 Task: Add Sprouts Old Fashioned Rolled Oats to the cart.
Action: Mouse pressed left at (23, 83)
Screenshot: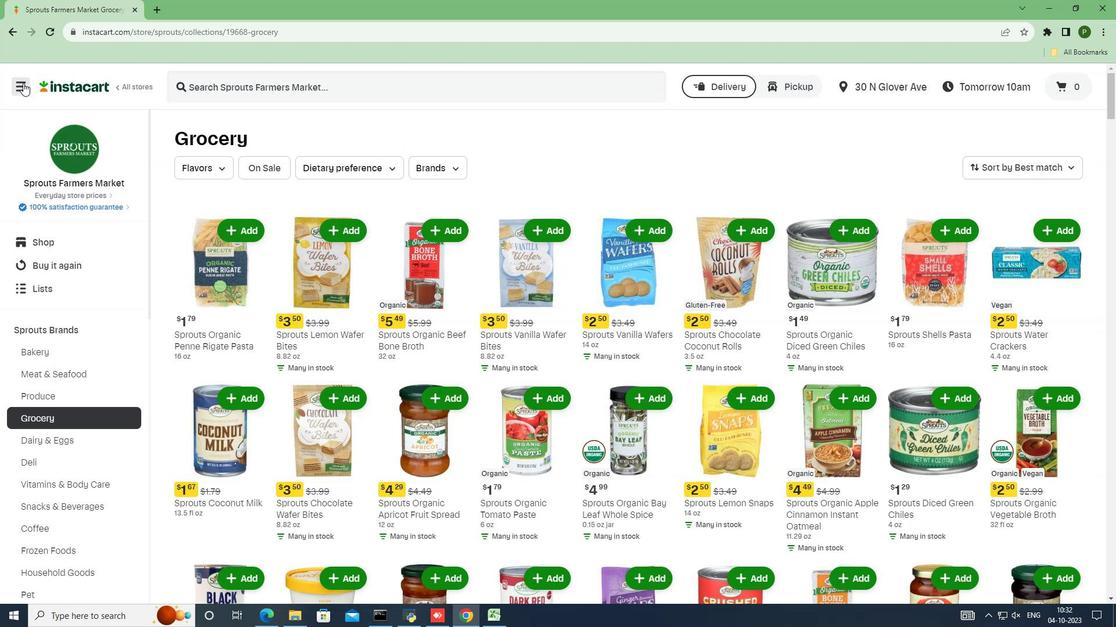 
Action: Mouse moved to (36, 319)
Screenshot: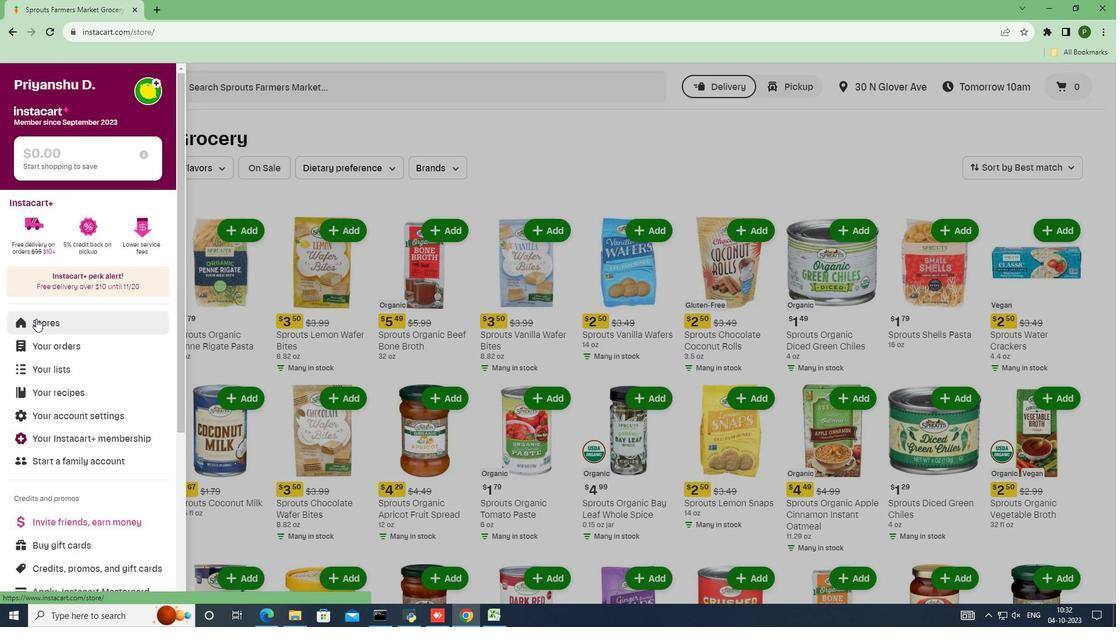 
Action: Mouse pressed left at (36, 319)
Screenshot: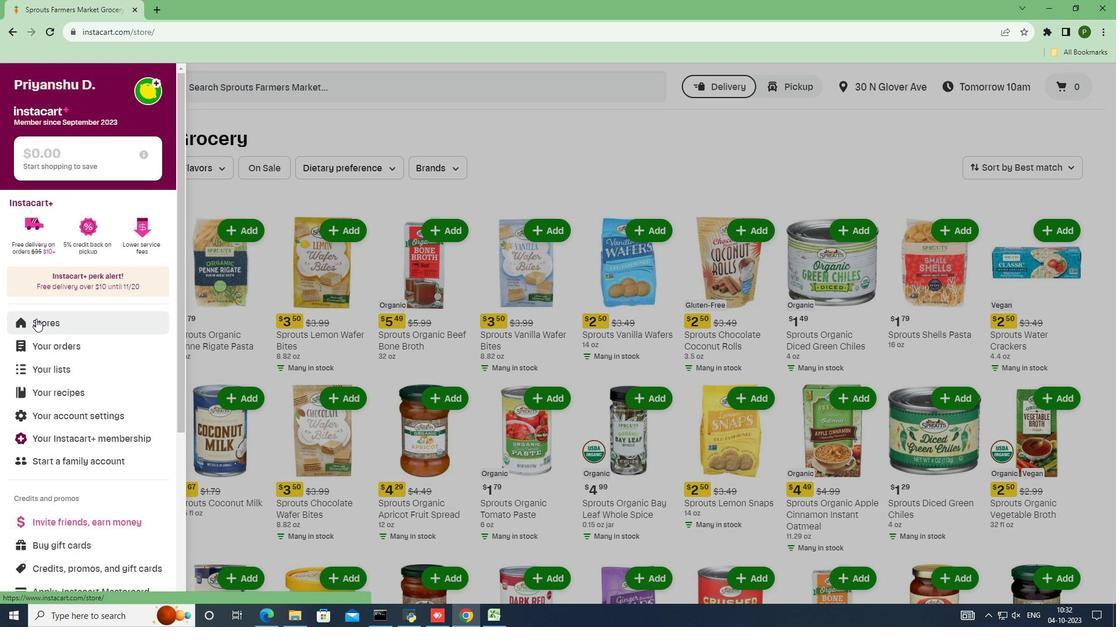 
Action: Mouse moved to (267, 134)
Screenshot: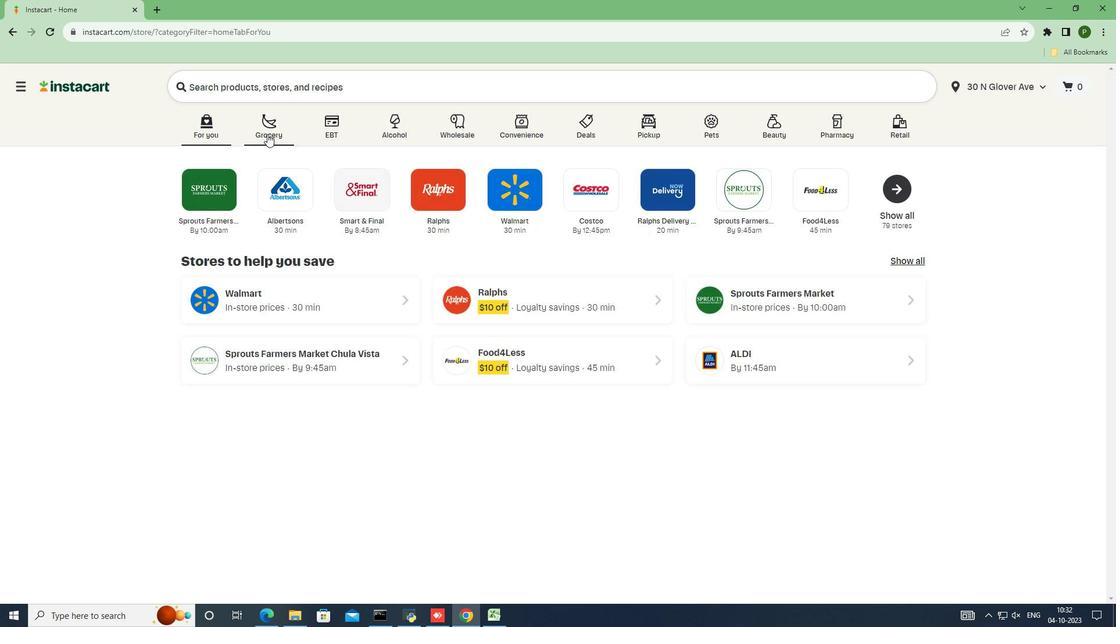
Action: Mouse pressed left at (267, 134)
Screenshot: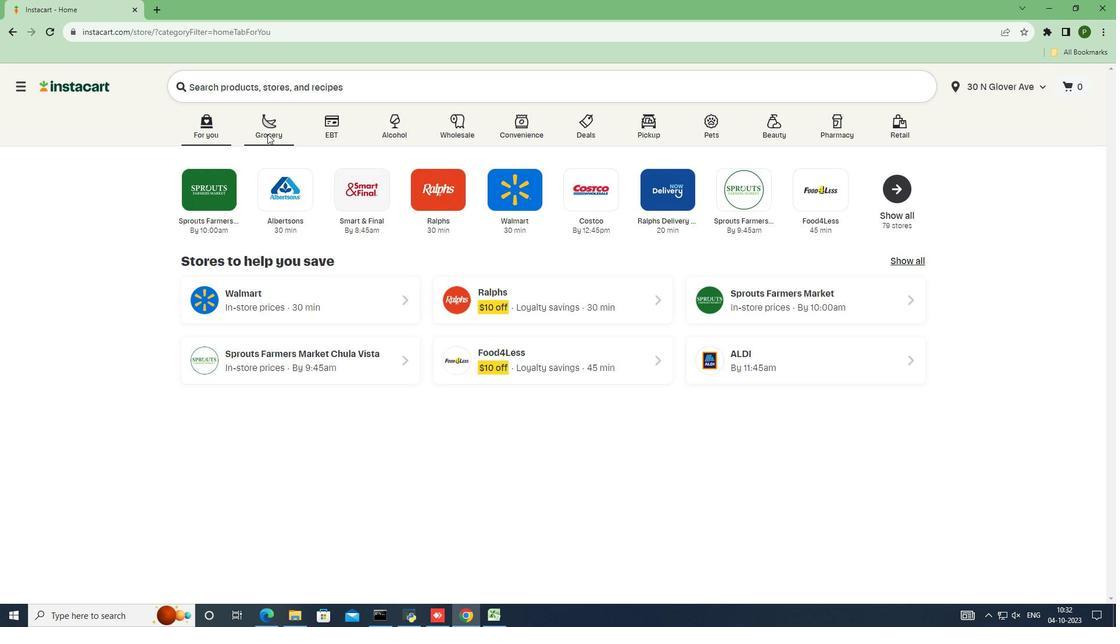 
Action: Mouse moved to (726, 259)
Screenshot: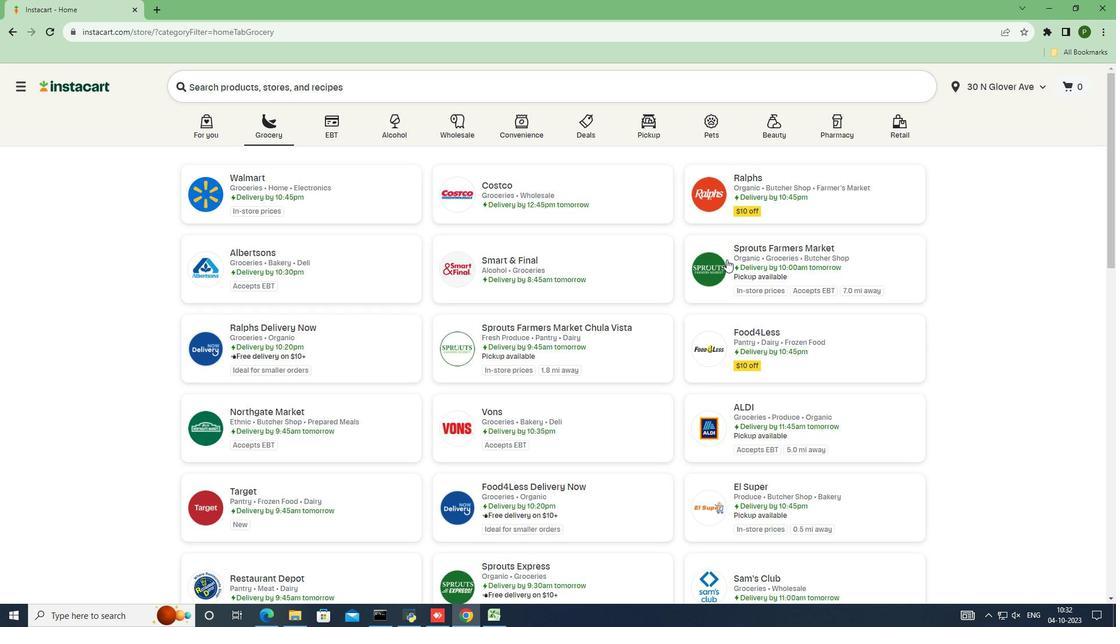 
Action: Mouse pressed left at (726, 259)
Screenshot: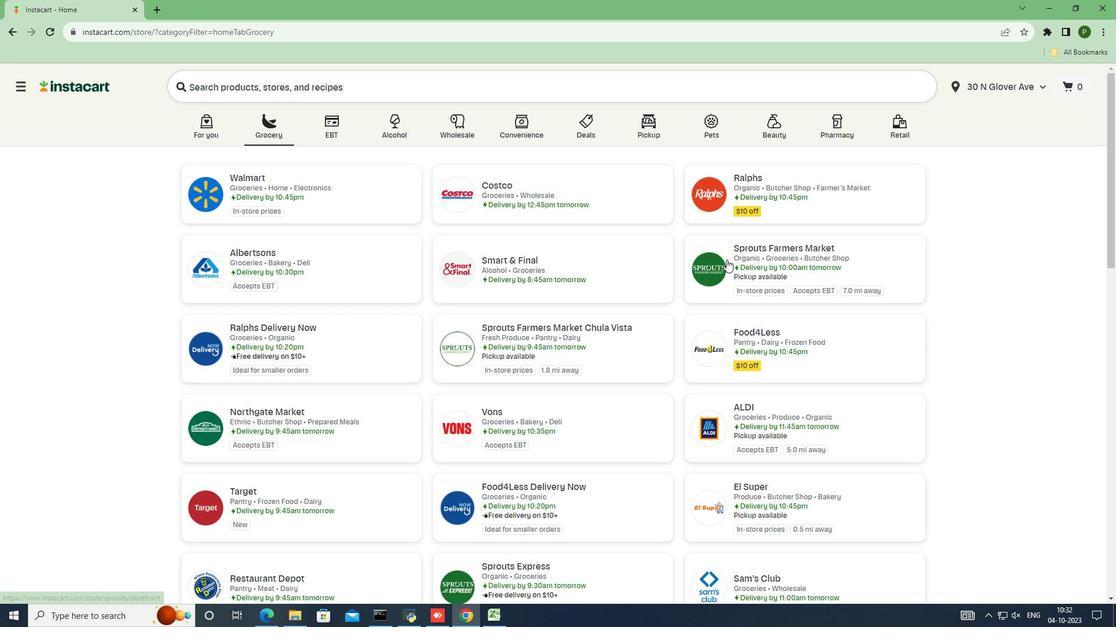 
Action: Mouse moved to (62, 329)
Screenshot: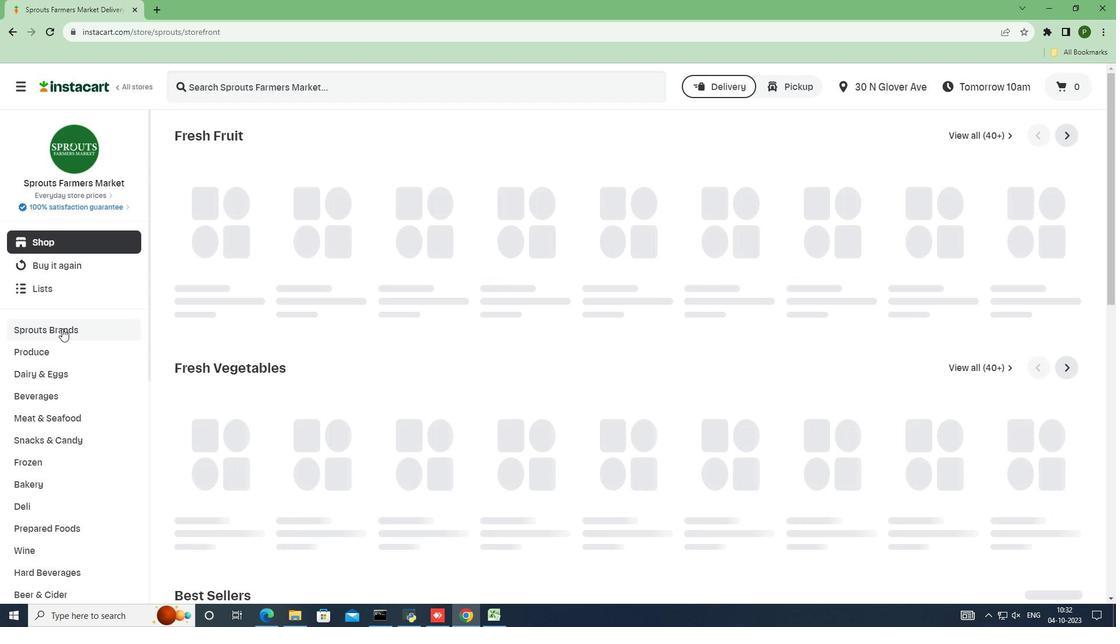 
Action: Mouse pressed left at (62, 329)
Screenshot: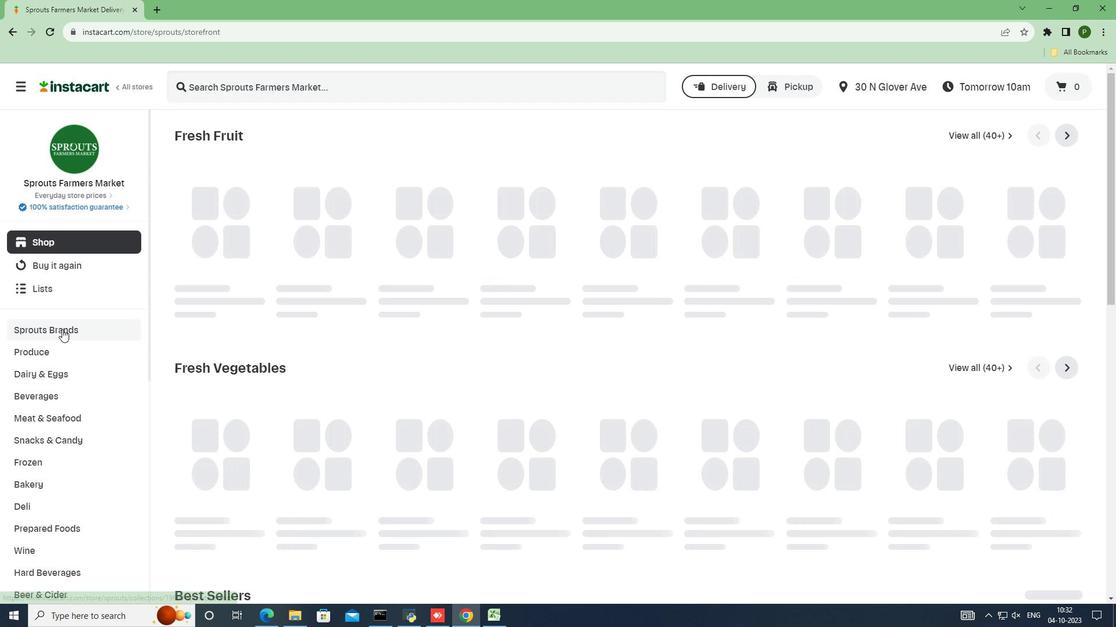 
Action: Mouse moved to (46, 416)
Screenshot: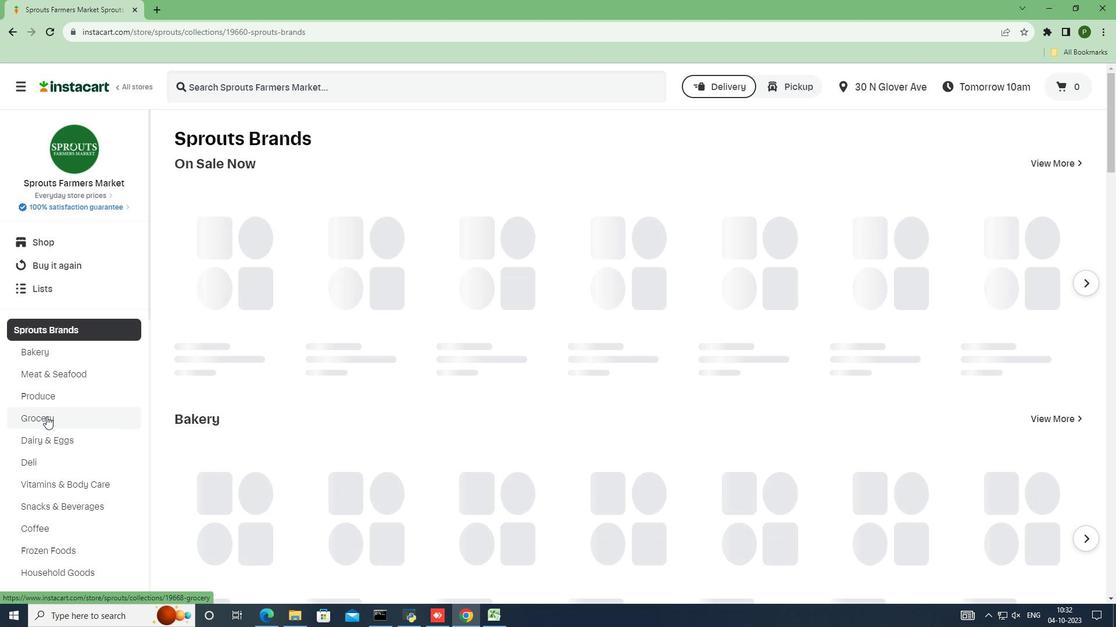 
Action: Mouse pressed left at (46, 416)
Screenshot: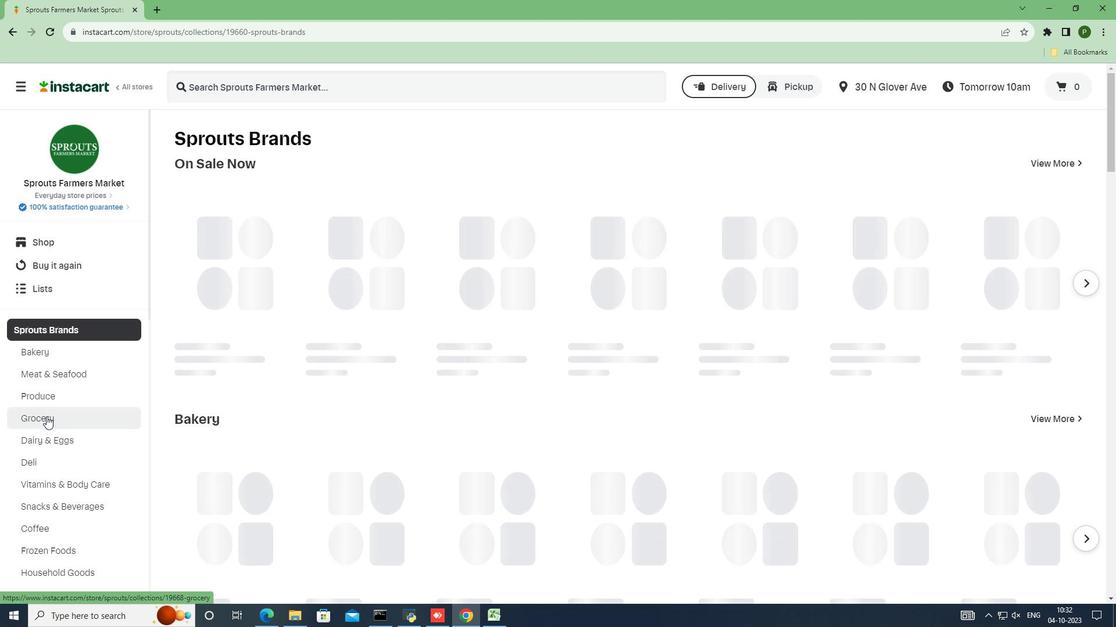 
Action: Mouse moved to (206, 260)
Screenshot: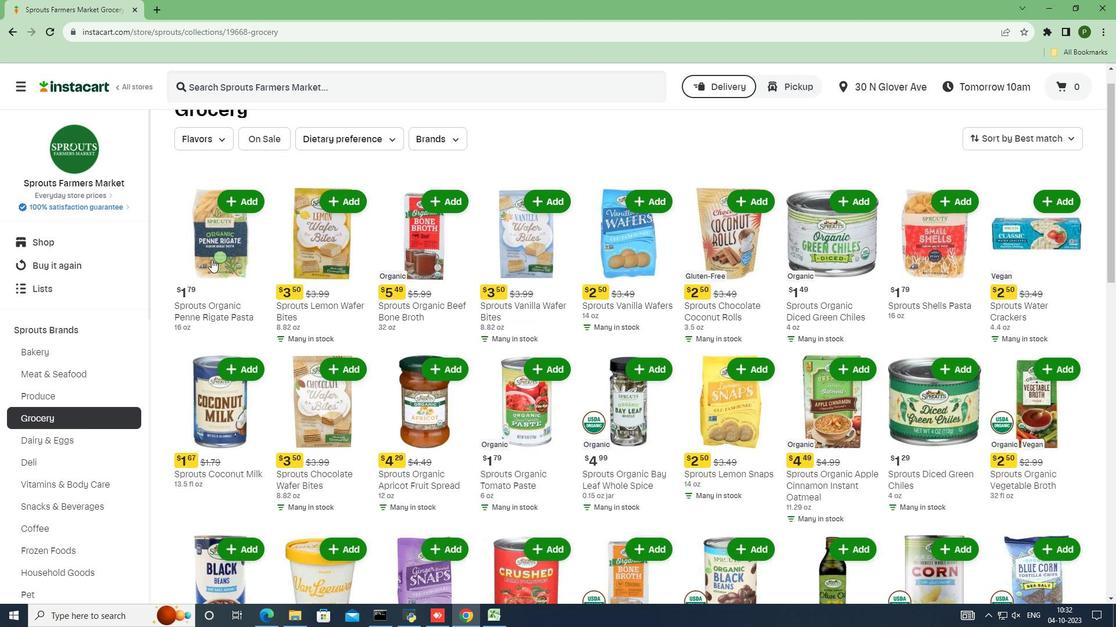 
Action: Mouse scrolled (206, 259) with delta (0, 0)
Screenshot: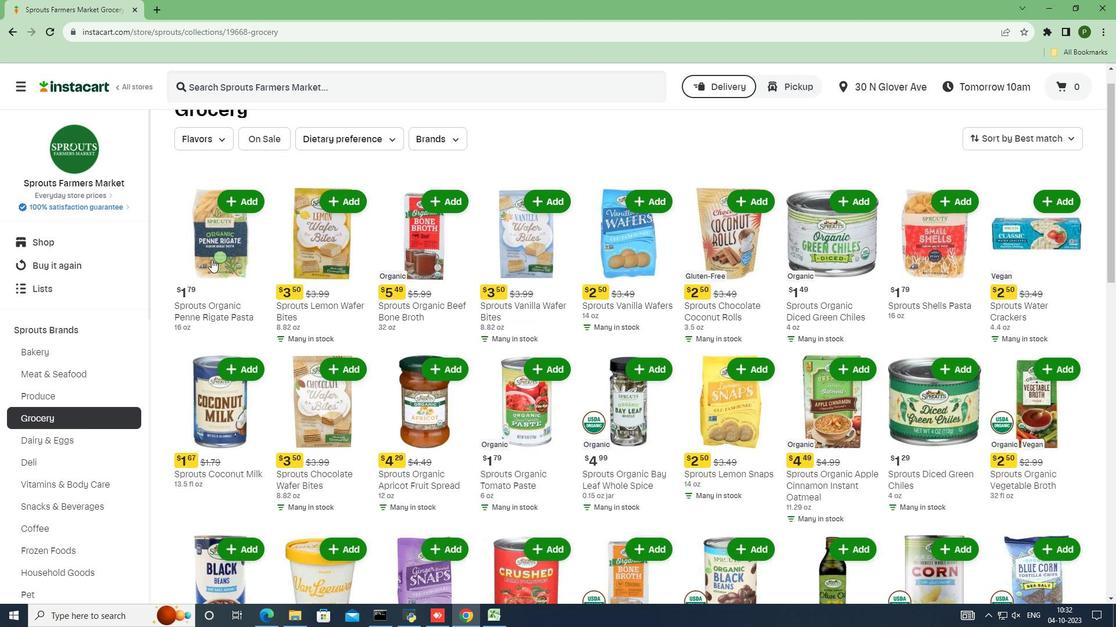 
Action: Mouse moved to (213, 259)
Screenshot: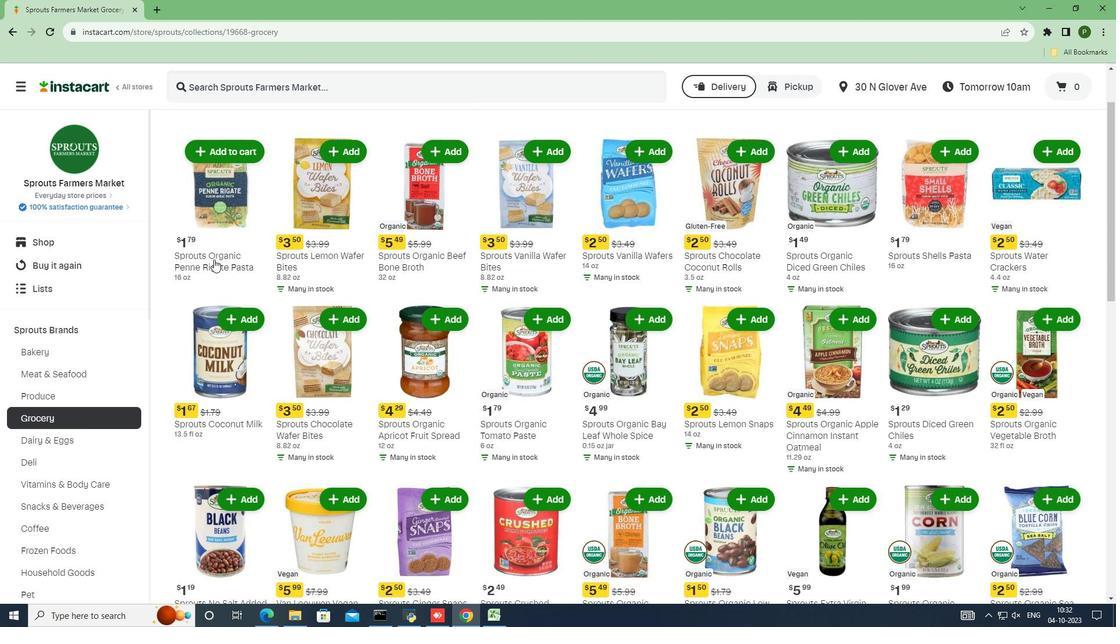 
Action: Mouse scrolled (213, 259) with delta (0, 0)
Screenshot: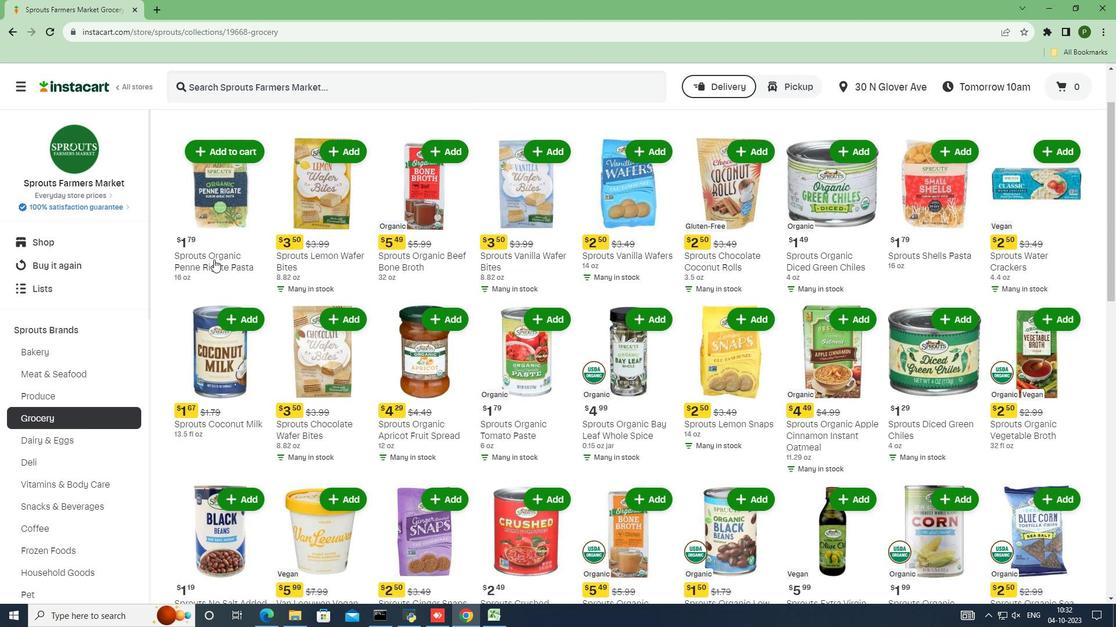 
Action: Mouse moved to (220, 260)
Screenshot: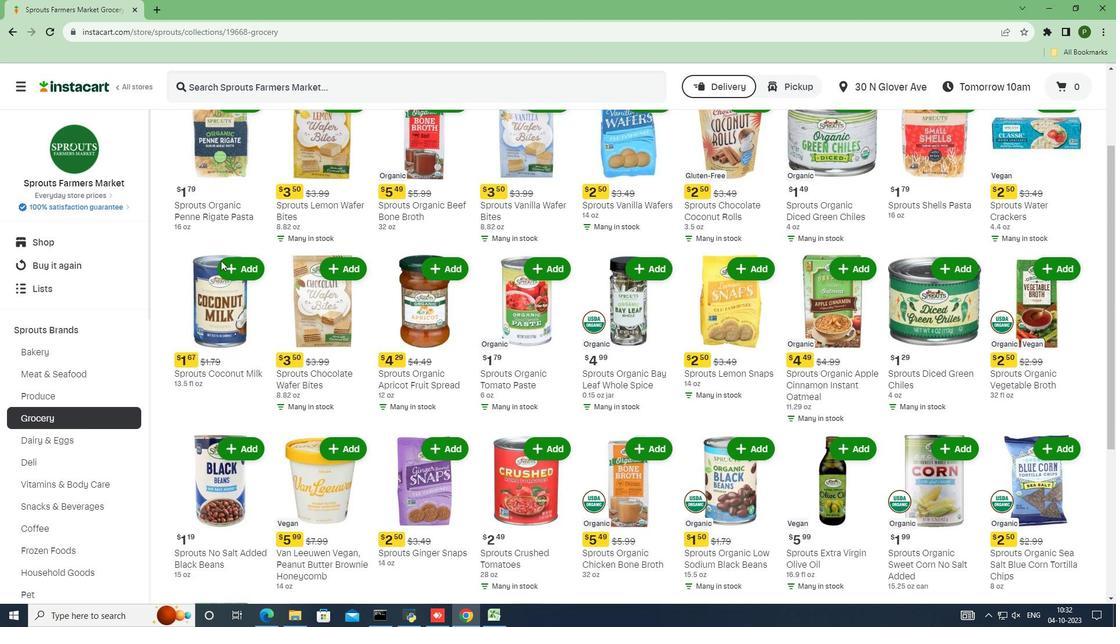 
Action: Mouse scrolled (220, 259) with delta (0, 0)
Screenshot: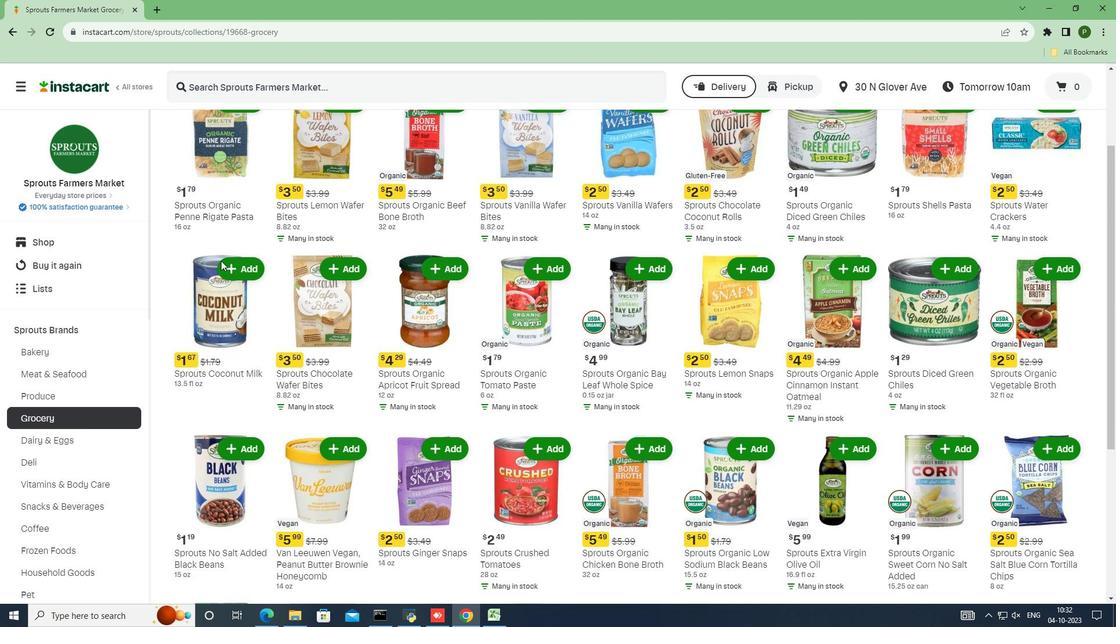 
Action: Mouse moved to (220, 261)
Screenshot: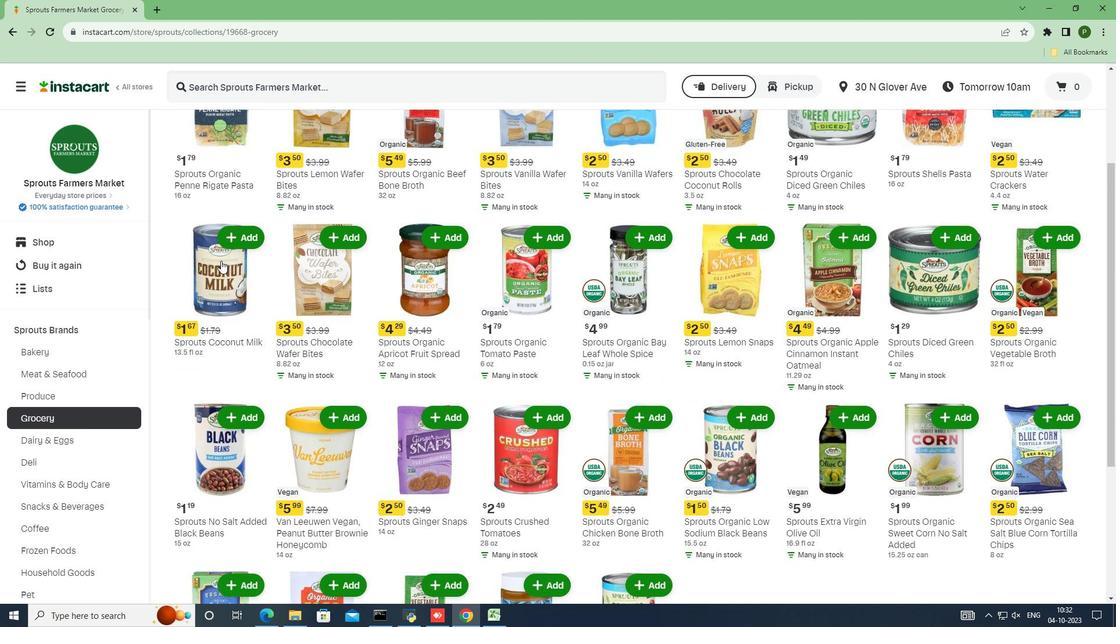 
Action: Mouse scrolled (220, 260) with delta (0, 0)
Screenshot: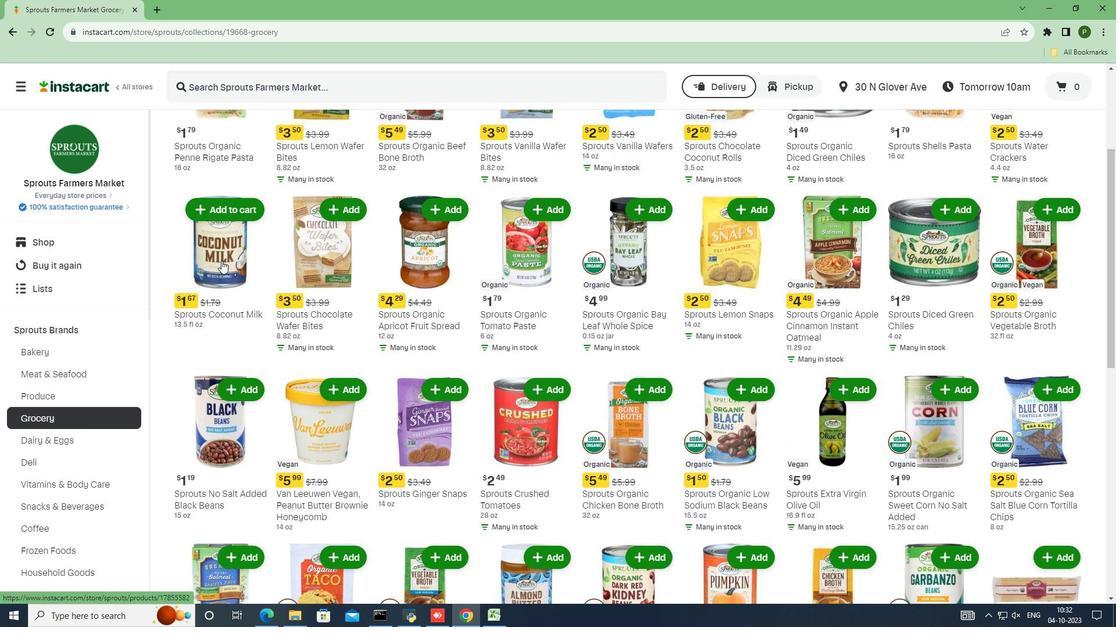 
Action: Mouse moved to (238, 255)
Screenshot: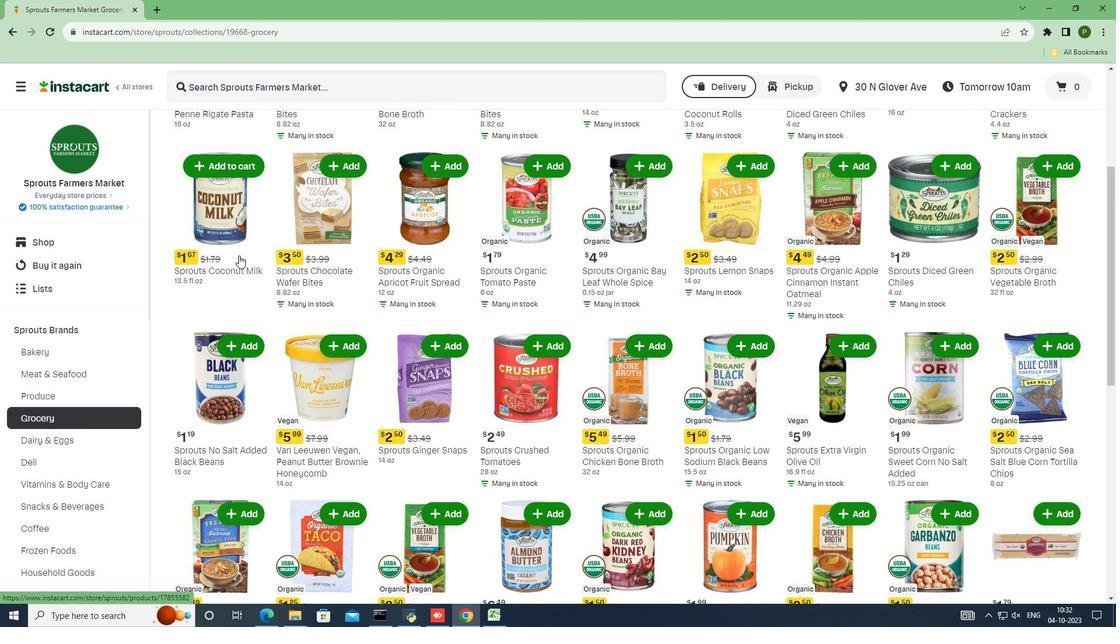 
Action: Mouse scrolled (238, 255) with delta (0, 0)
Screenshot: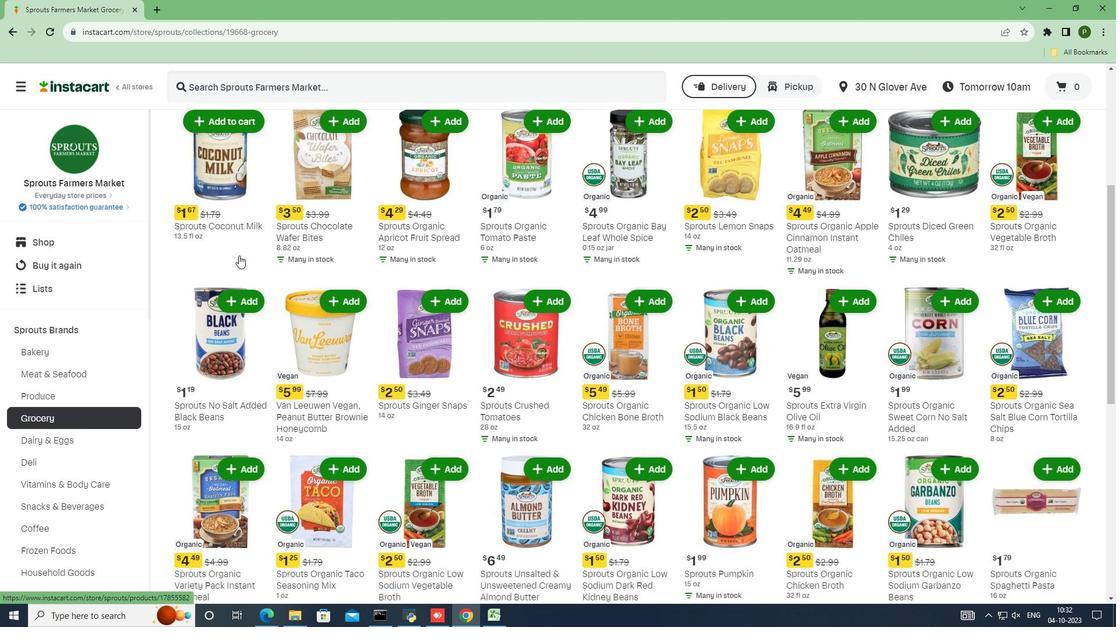 
Action: Mouse scrolled (238, 255) with delta (0, 0)
Screenshot: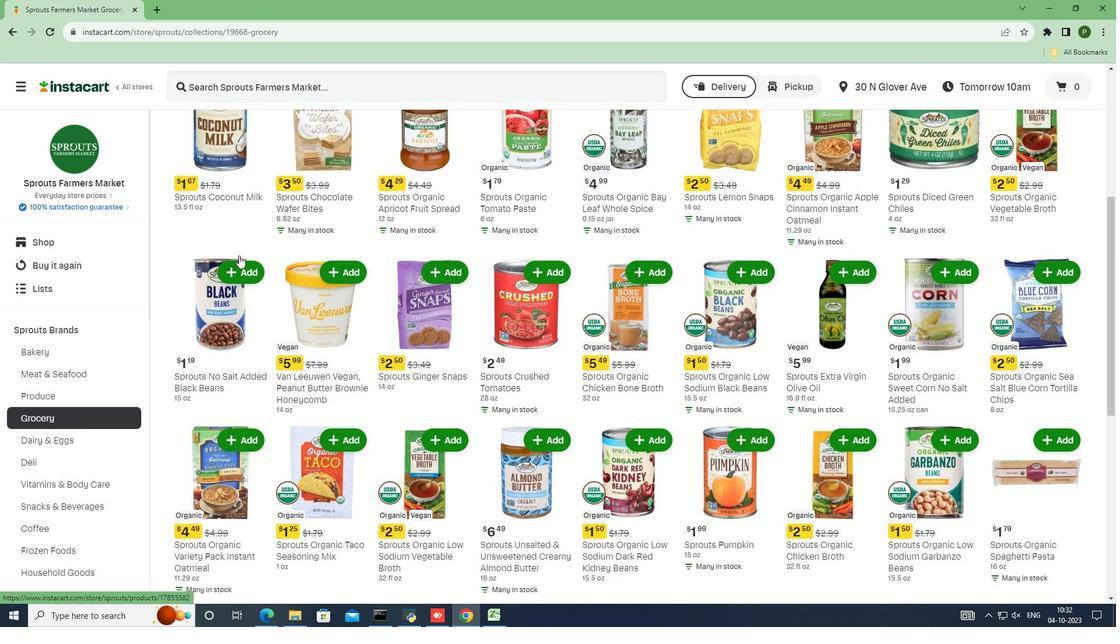 
Action: Mouse scrolled (238, 255) with delta (0, 0)
Screenshot: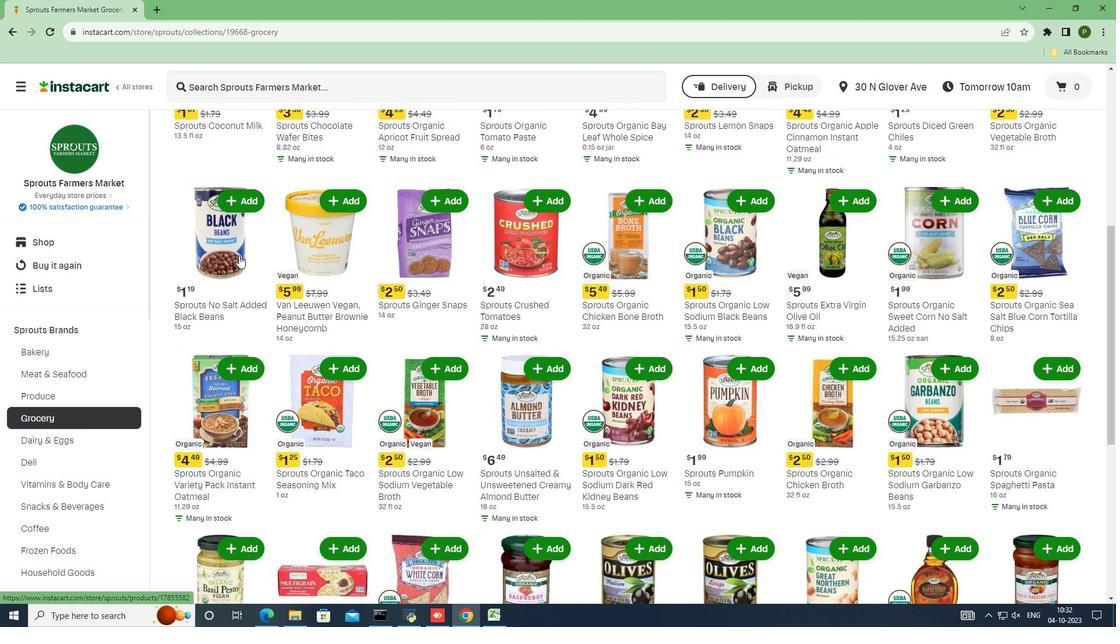 
Action: Mouse scrolled (238, 255) with delta (0, 0)
Screenshot: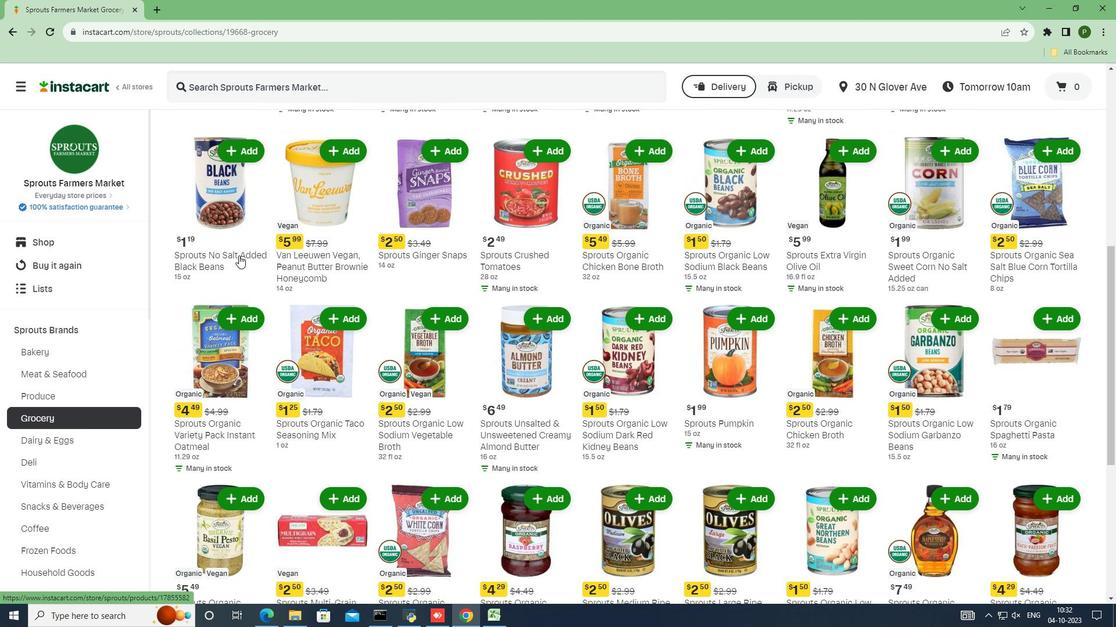 
Action: Mouse scrolled (238, 255) with delta (0, 0)
Screenshot: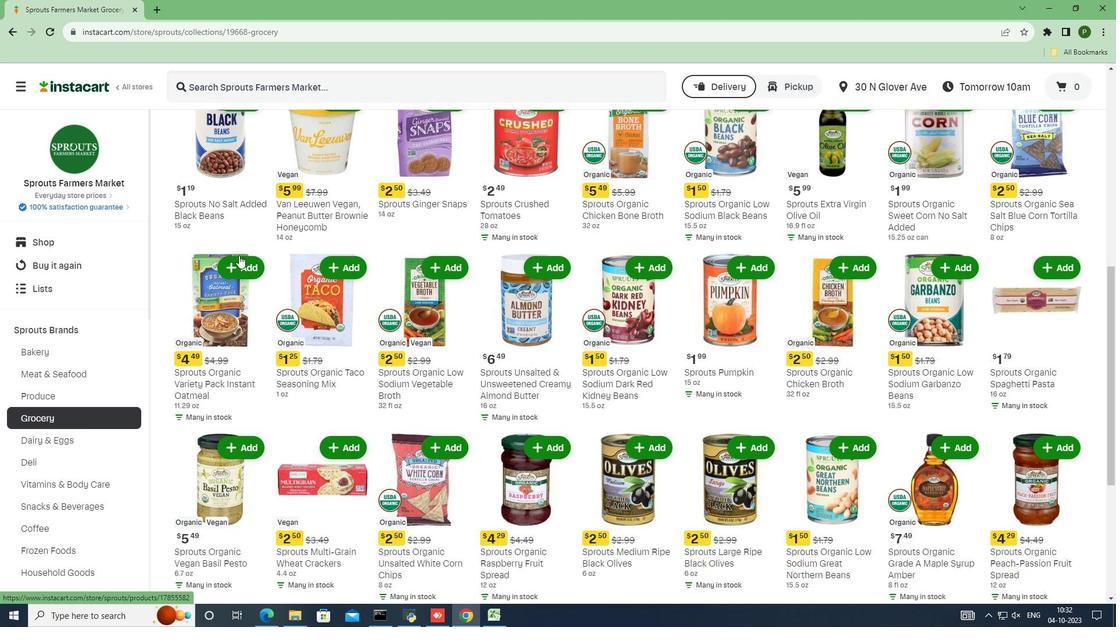 
Action: Mouse scrolled (238, 255) with delta (0, 0)
Screenshot: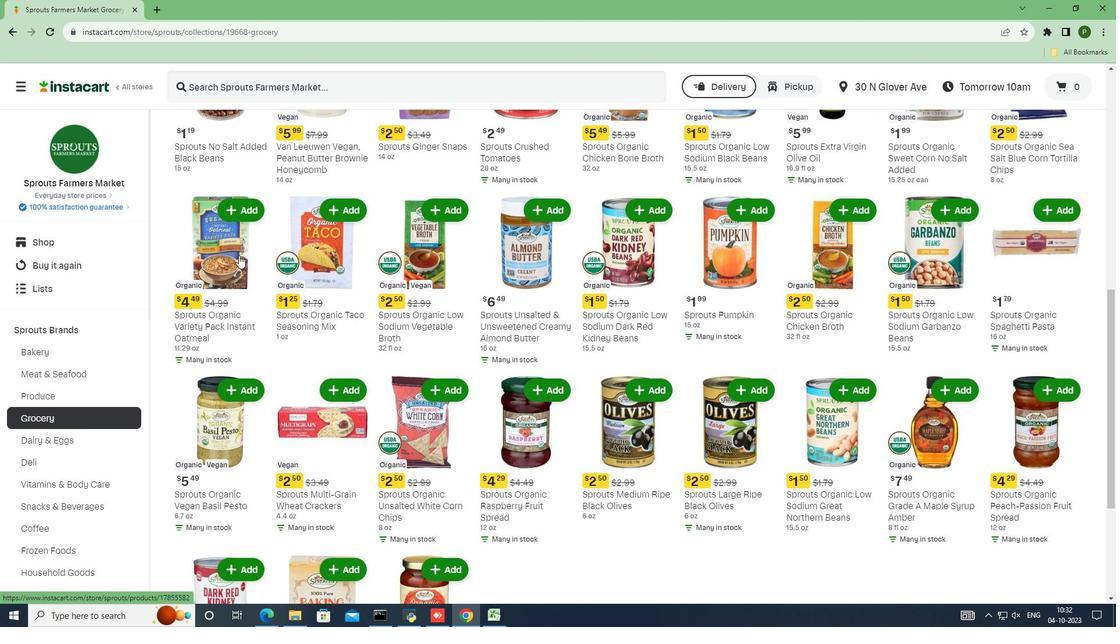 
Action: Mouse scrolled (238, 255) with delta (0, 0)
Screenshot: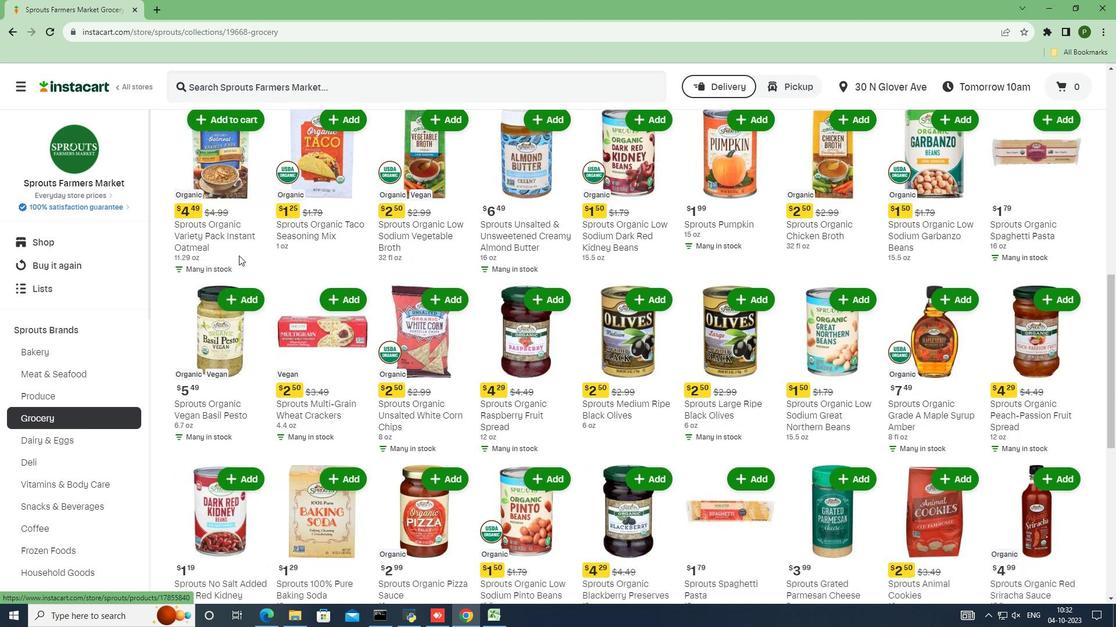 
Action: Mouse scrolled (238, 255) with delta (0, 0)
Screenshot: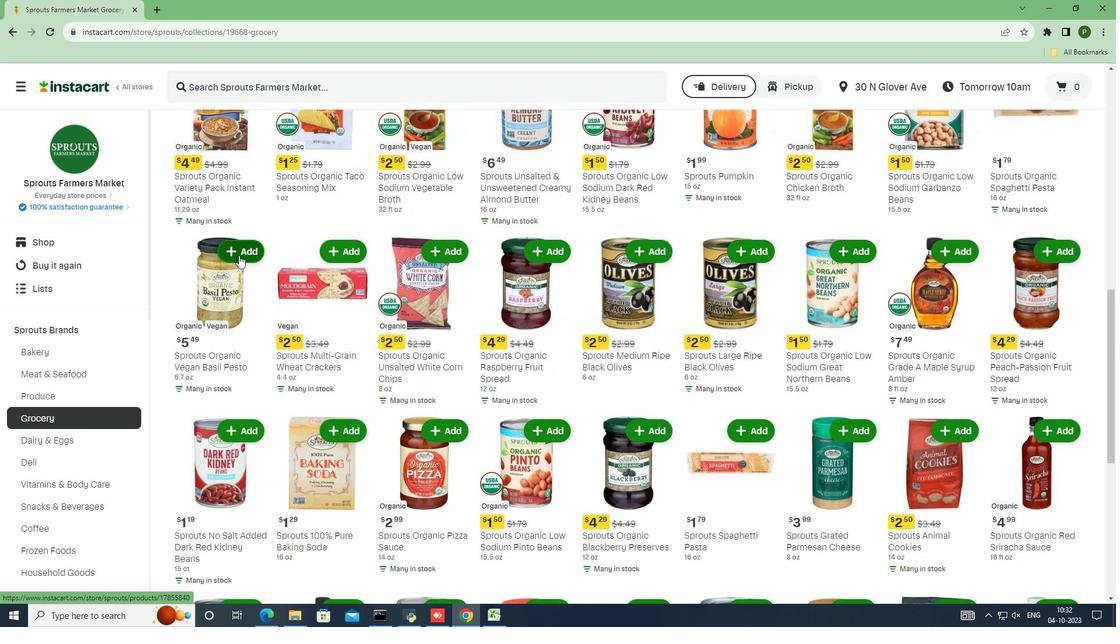 
Action: Mouse scrolled (238, 255) with delta (0, 0)
Screenshot: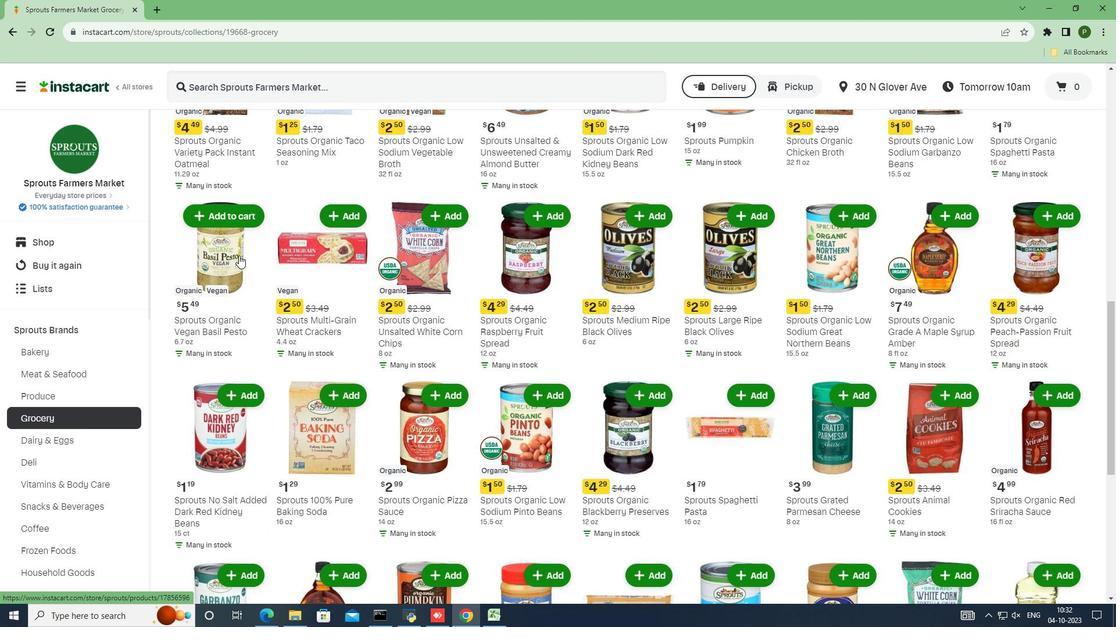 
Action: Mouse scrolled (238, 255) with delta (0, 0)
Screenshot: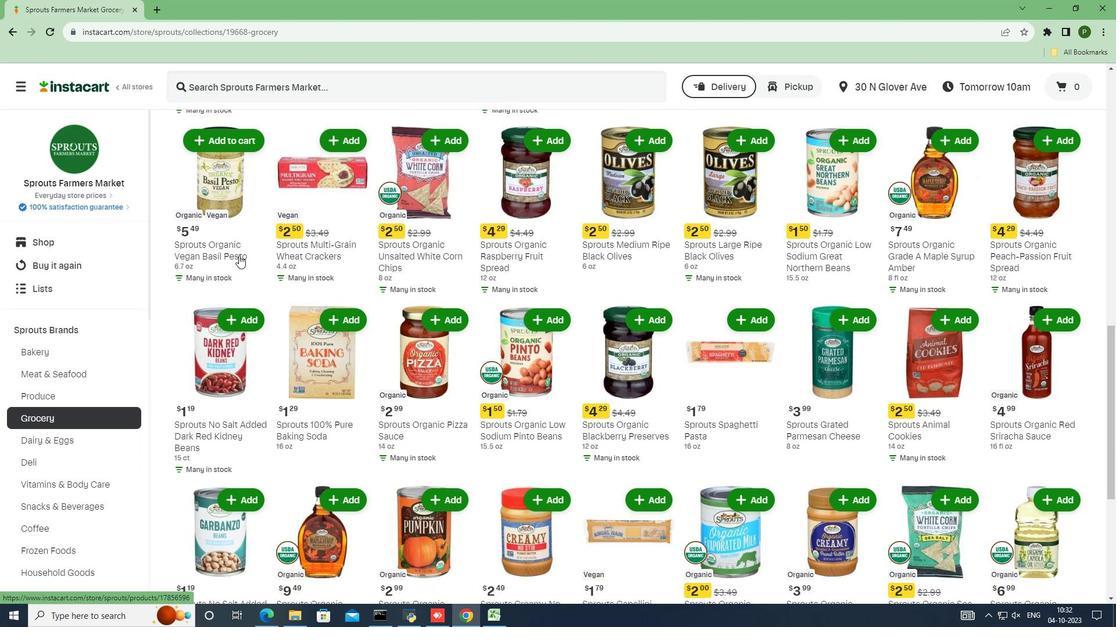 
Action: Mouse scrolled (238, 255) with delta (0, 0)
Screenshot: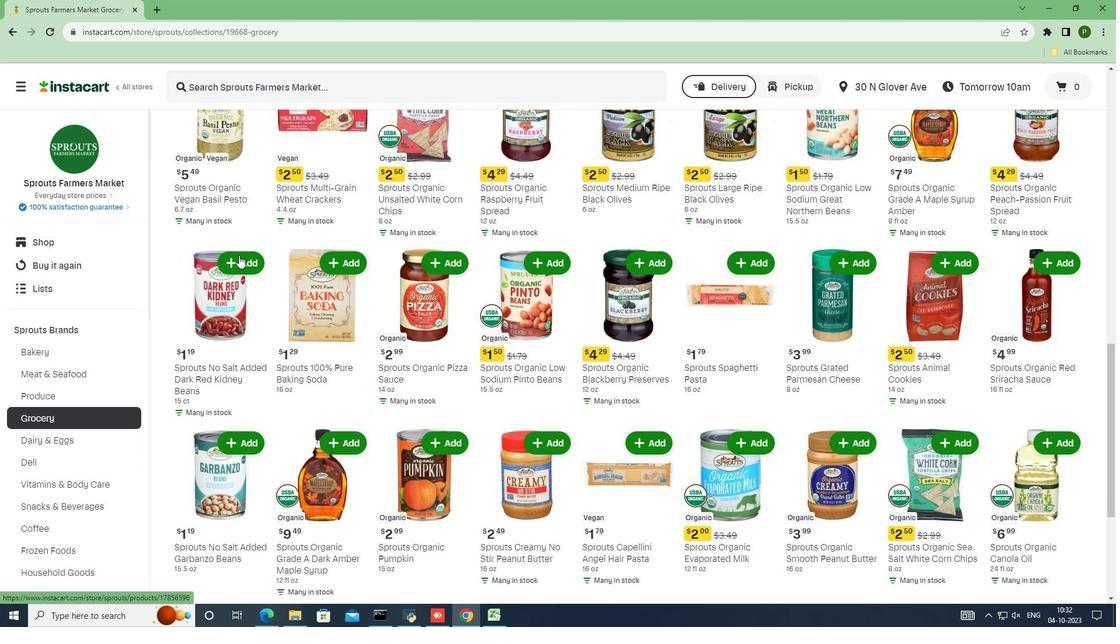 
Action: Mouse scrolled (238, 255) with delta (0, 0)
Screenshot: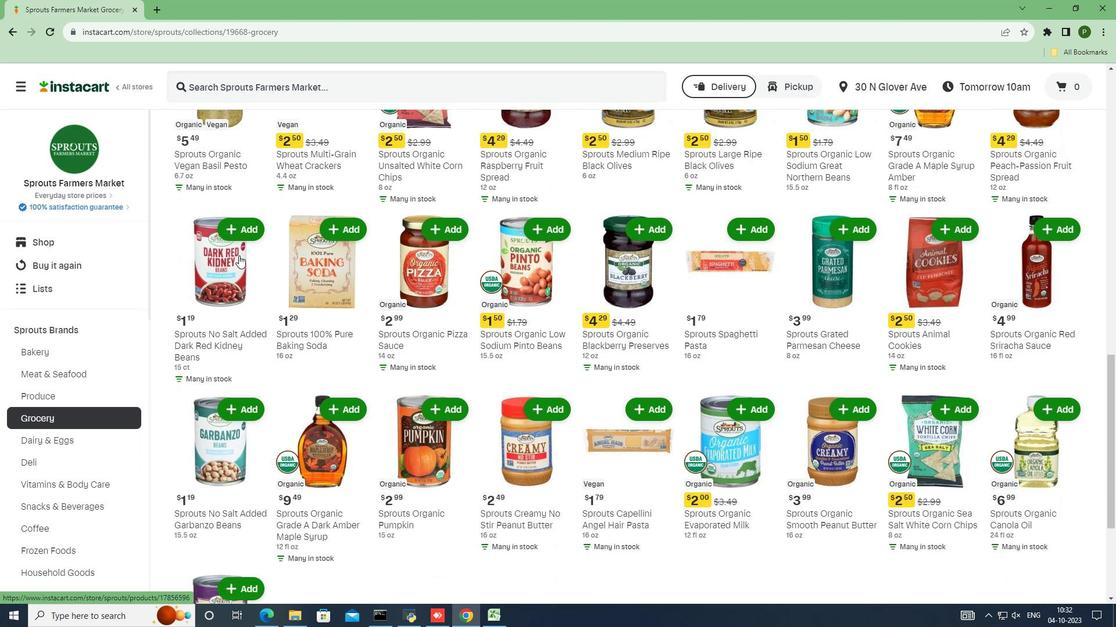 
Action: Mouse scrolled (238, 255) with delta (0, 0)
Screenshot: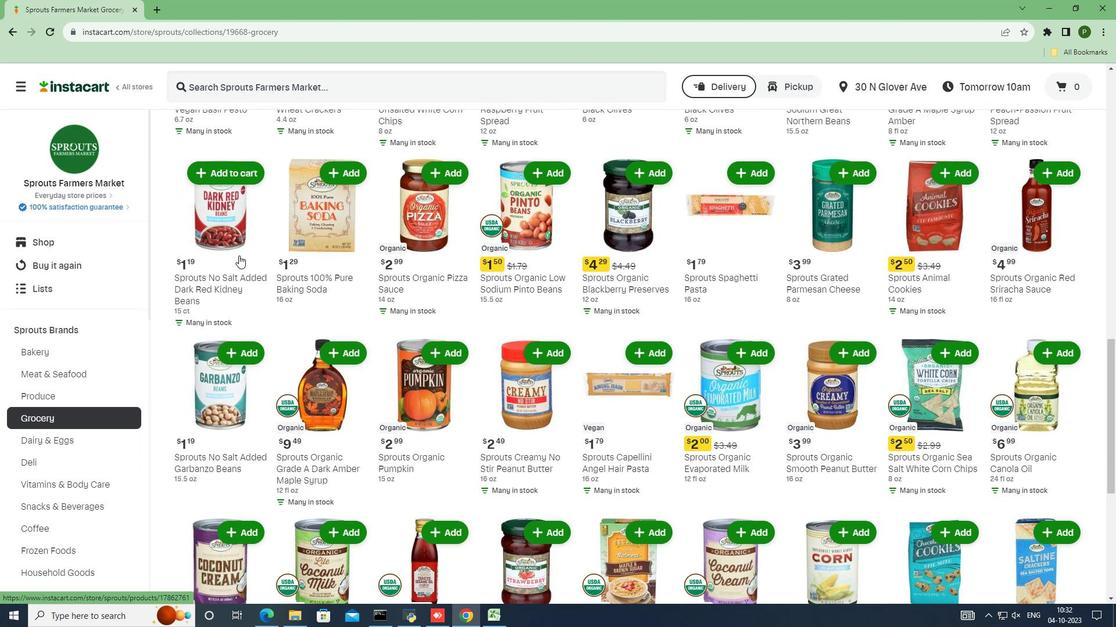 
Action: Mouse scrolled (238, 255) with delta (0, 0)
Screenshot: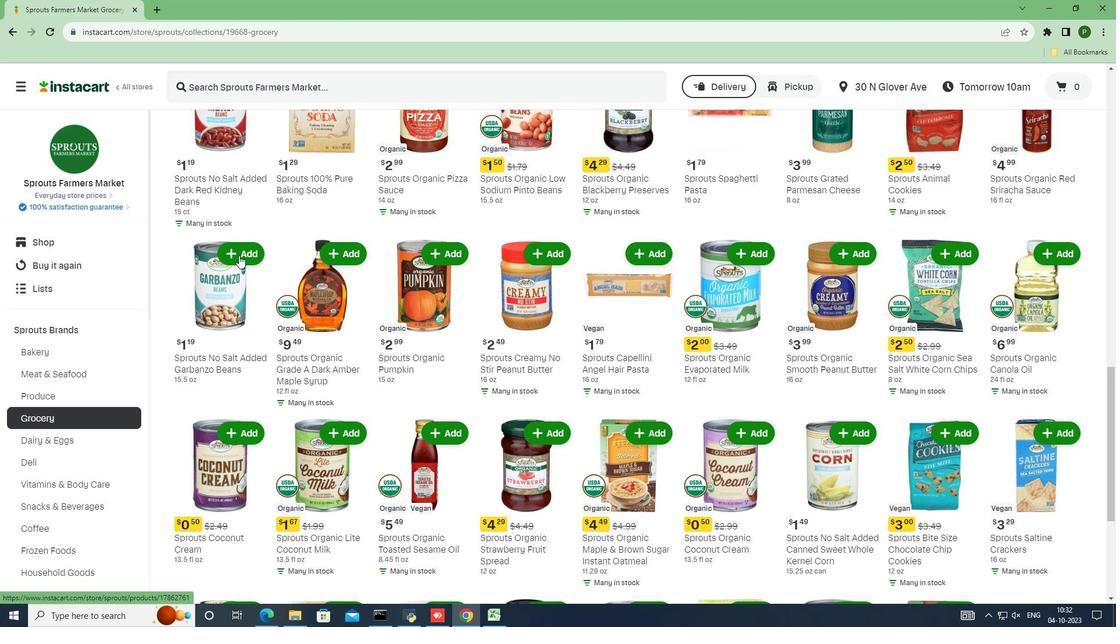 
Action: Mouse scrolled (238, 255) with delta (0, 0)
Screenshot: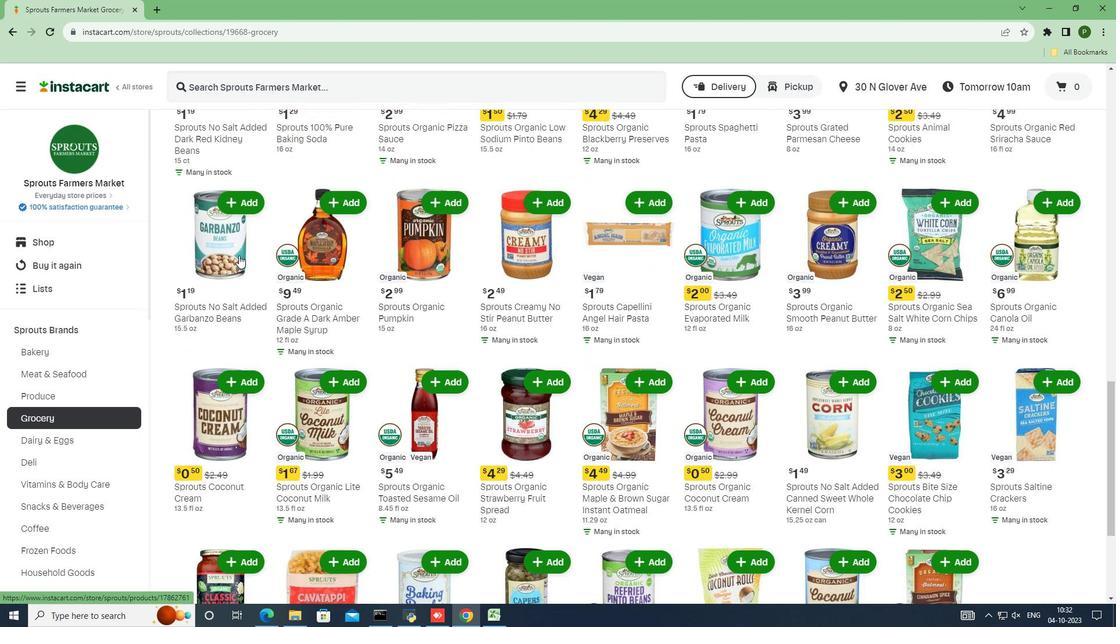 
Action: Mouse scrolled (238, 255) with delta (0, 0)
Screenshot: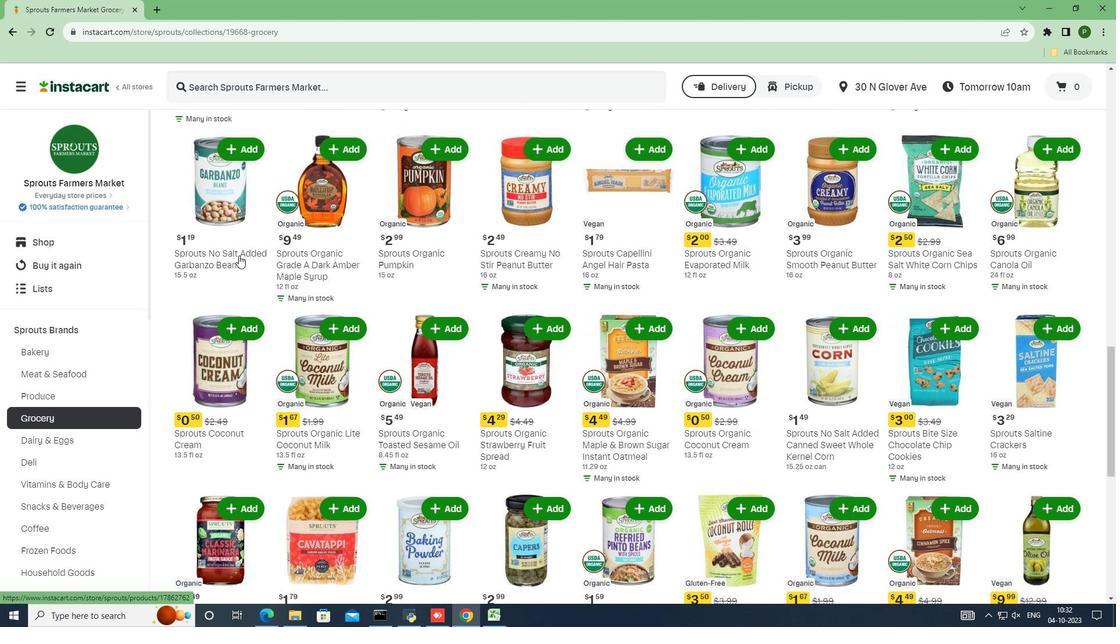 
Action: Mouse scrolled (238, 255) with delta (0, 0)
Screenshot: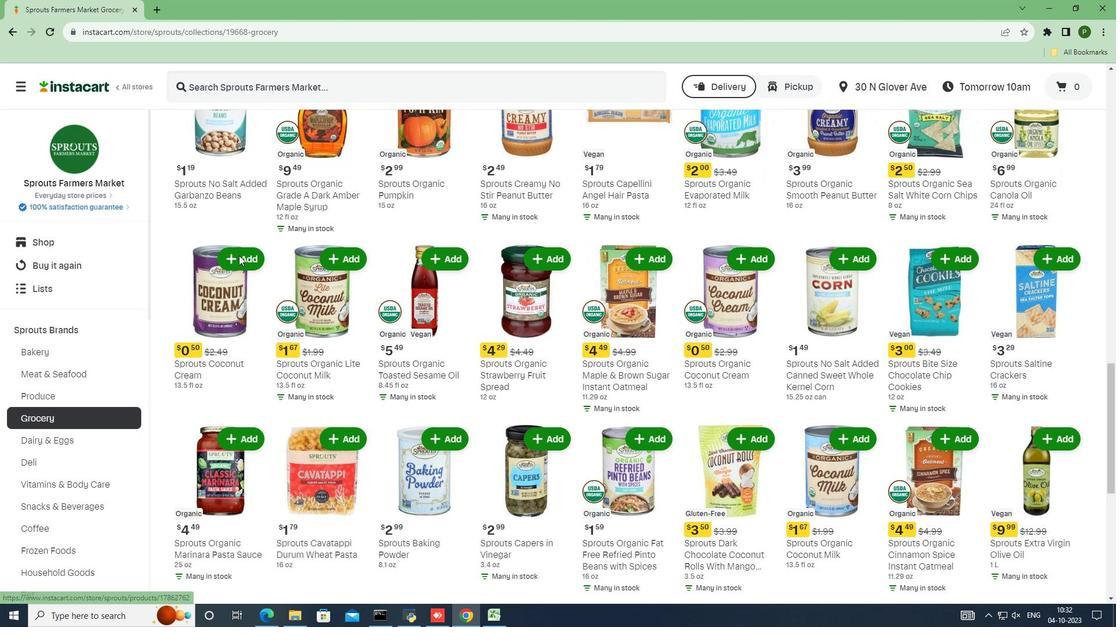 
Action: Mouse scrolled (238, 255) with delta (0, 0)
Screenshot: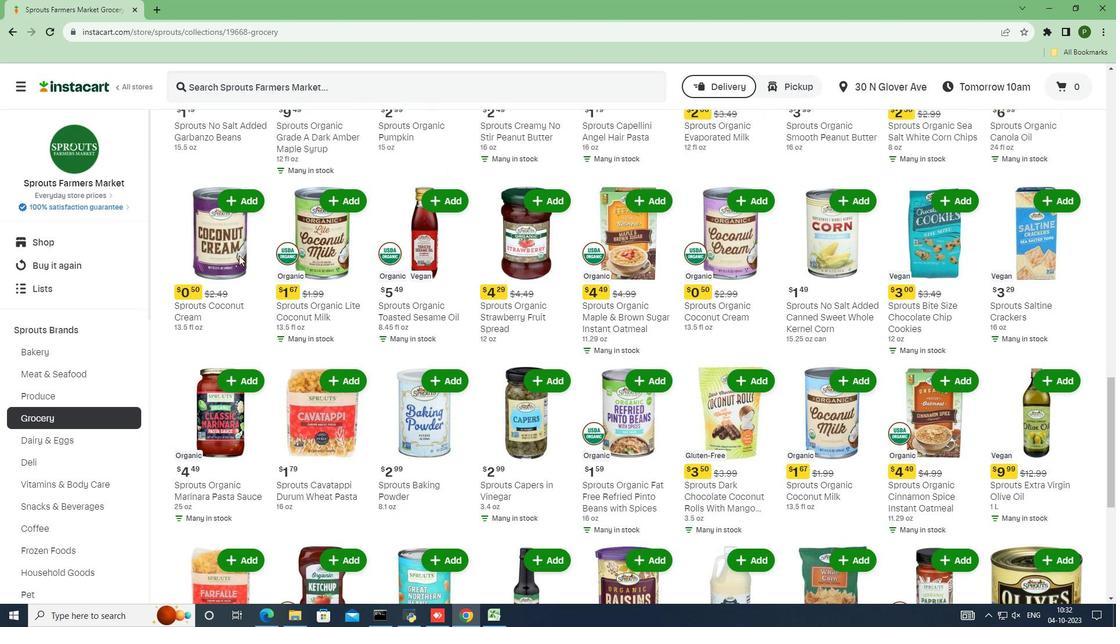 
Action: Mouse scrolled (238, 255) with delta (0, 0)
Screenshot: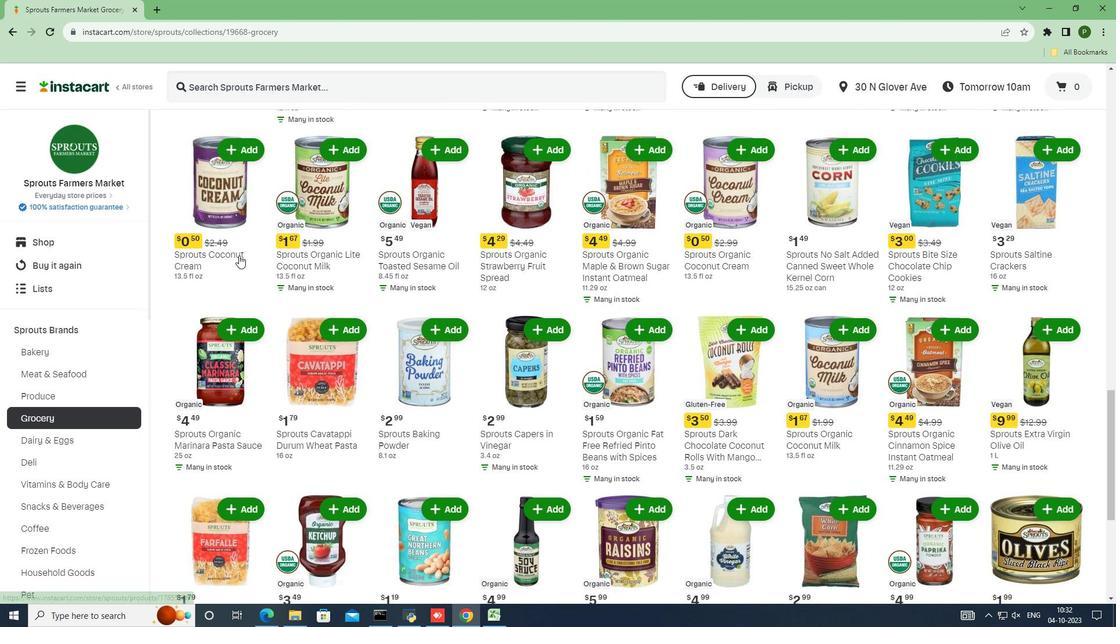 
Action: Mouse scrolled (238, 255) with delta (0, 0)
Screenshot: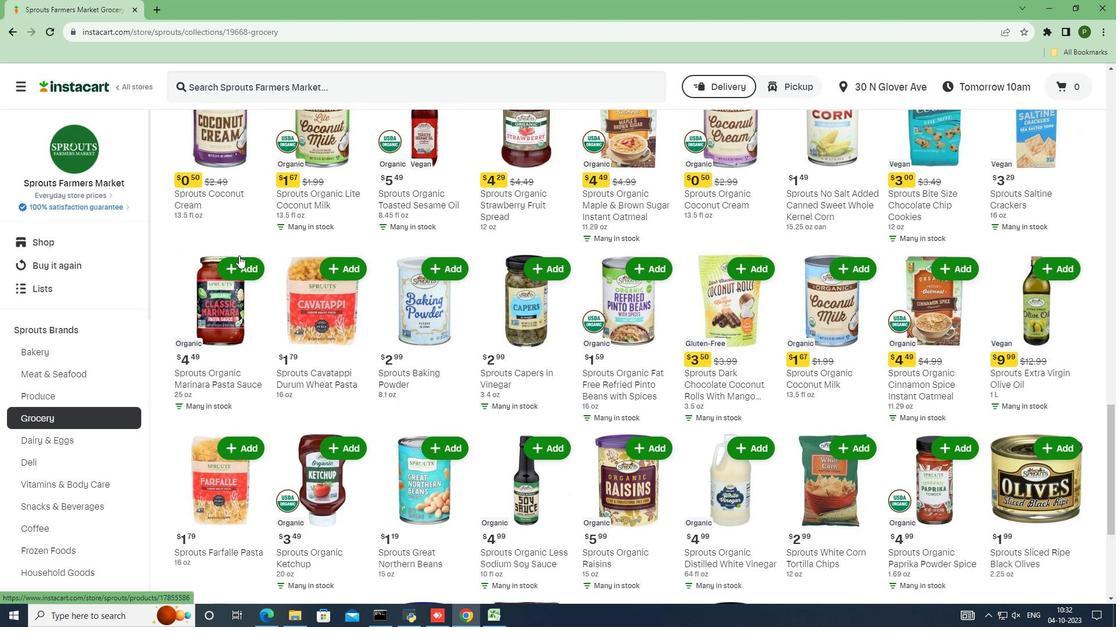 
Action: Mouse scrolled (238, 255) with delta (0, 0)
Screenshot: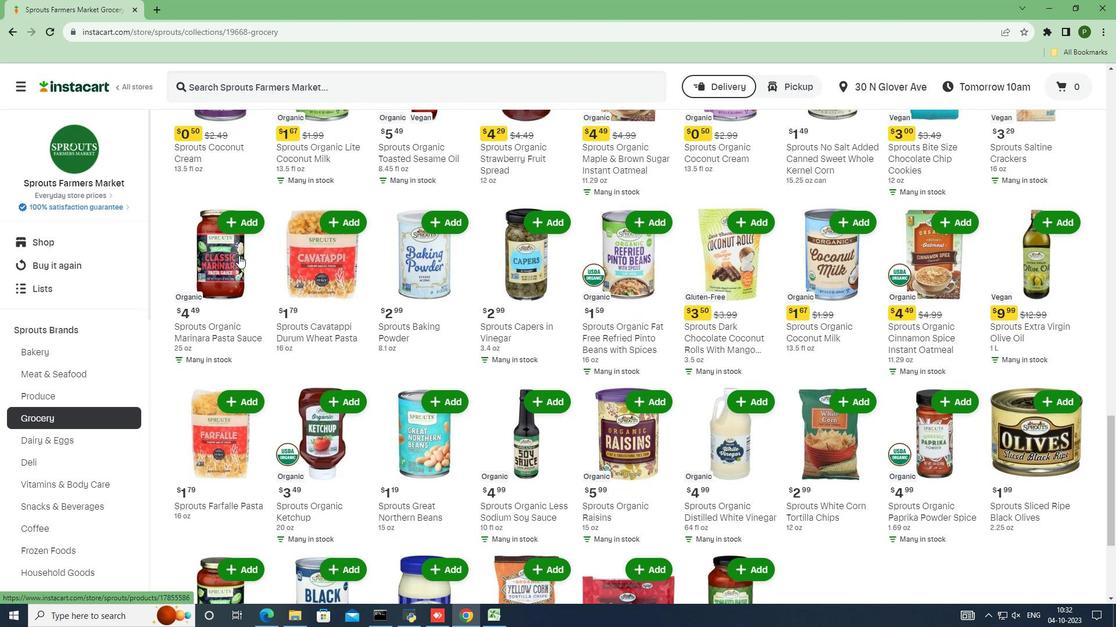 
Action: Mouse scrolled (238, 255) with delta (0, 0)
Screenshot: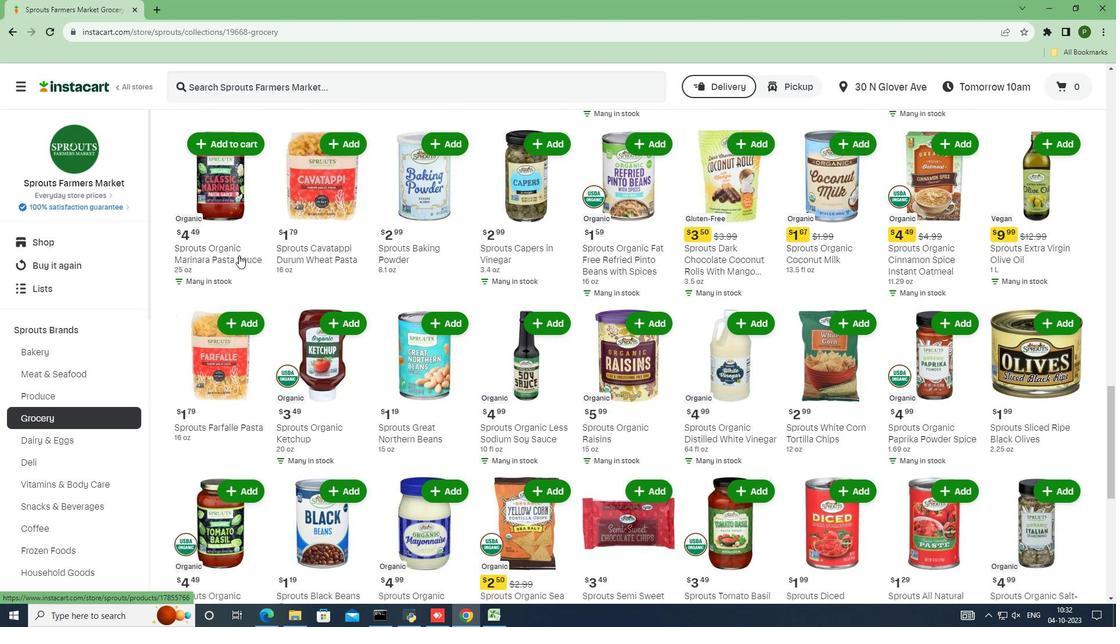 
Action: Mouse scrolled (238, 255) with delta (0, 0)
Screenshot: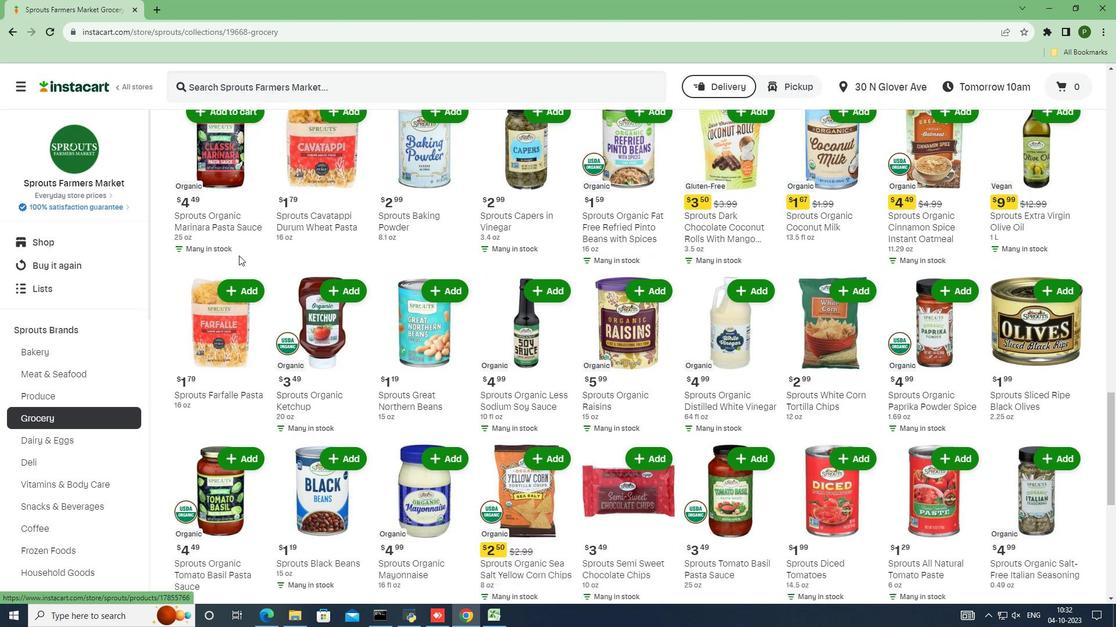 
Action: Mouse scrolled (238, 255) with delta (0, 0)
Screenshot: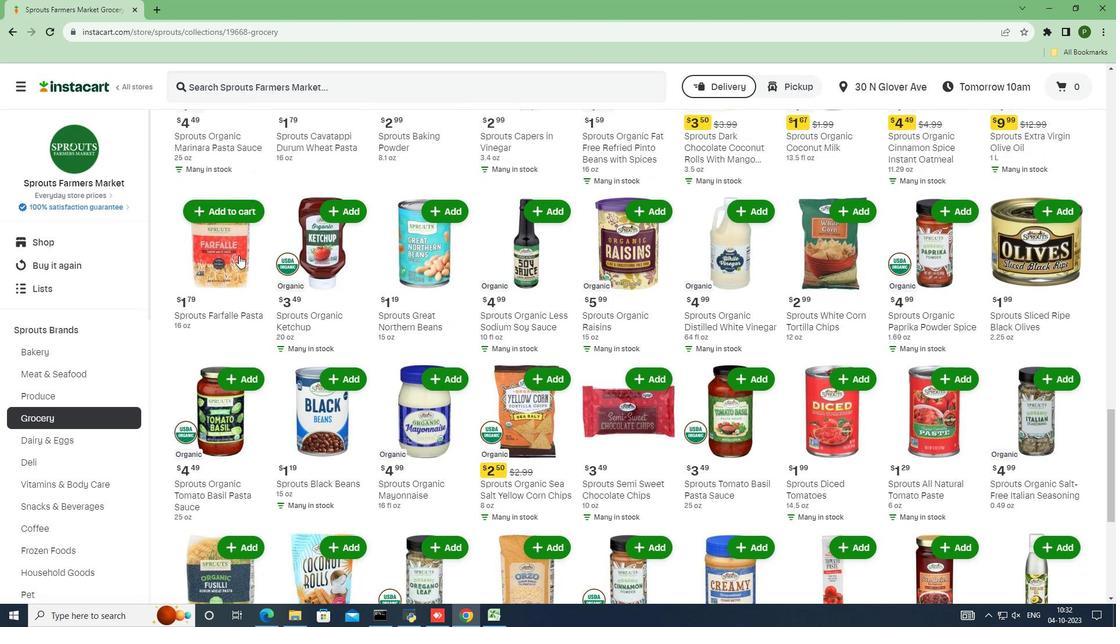 
Action: Mouse scrolled (238, 255) with delta (0, 0)
Screenshot: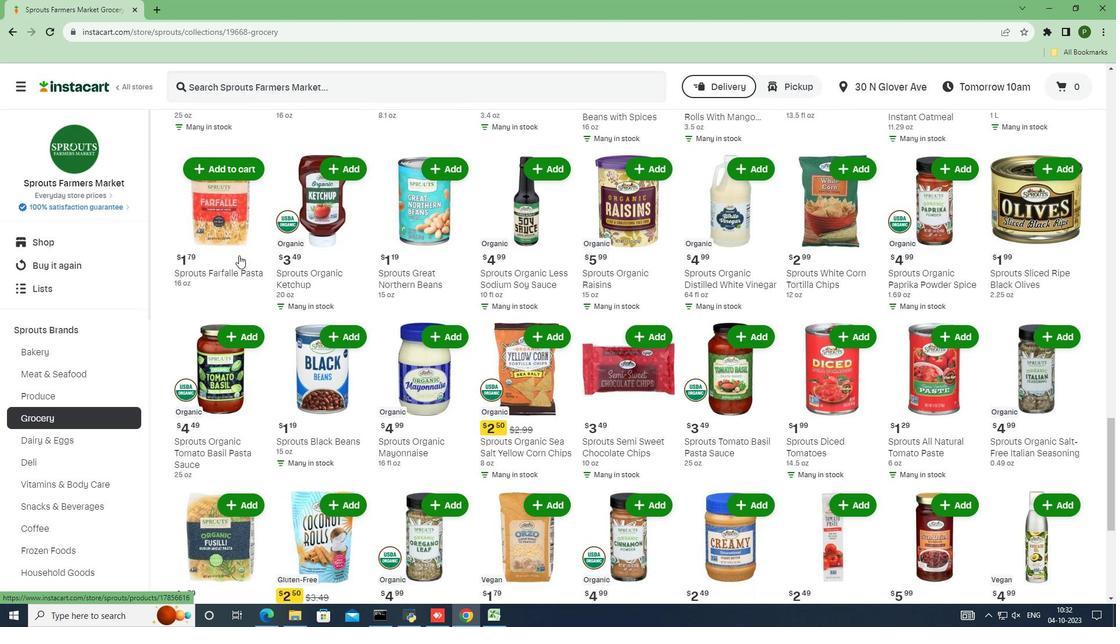 
Action: Mouse scrolled (238, 255) with delta (0, 0)
Screenshot: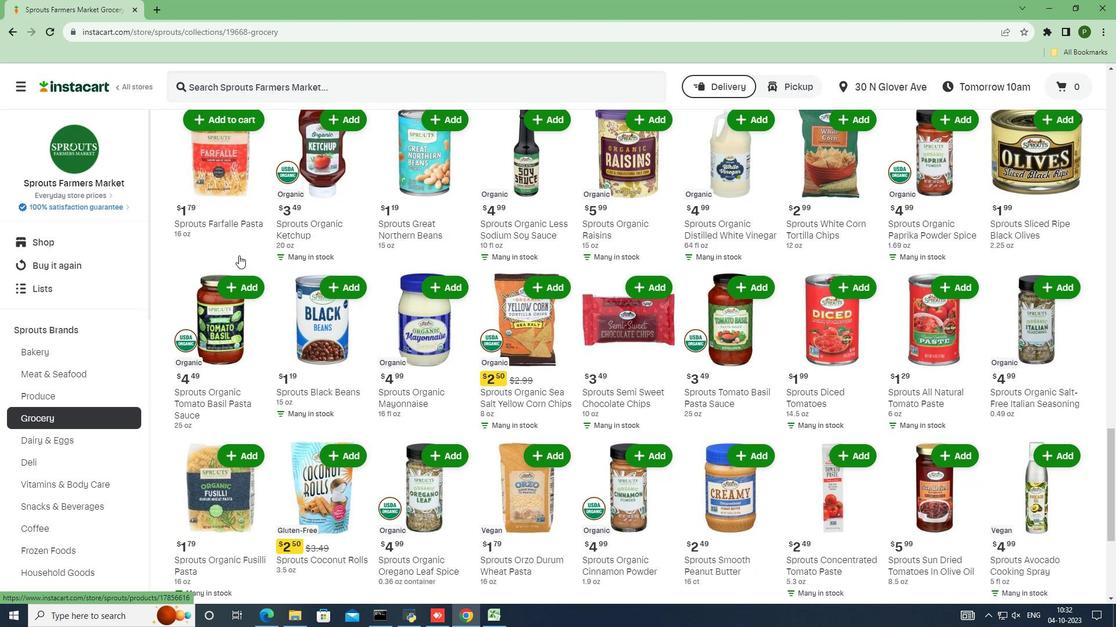
Action: Mouse scrolled (238, 255) with delta (0, 0)
Screenshot: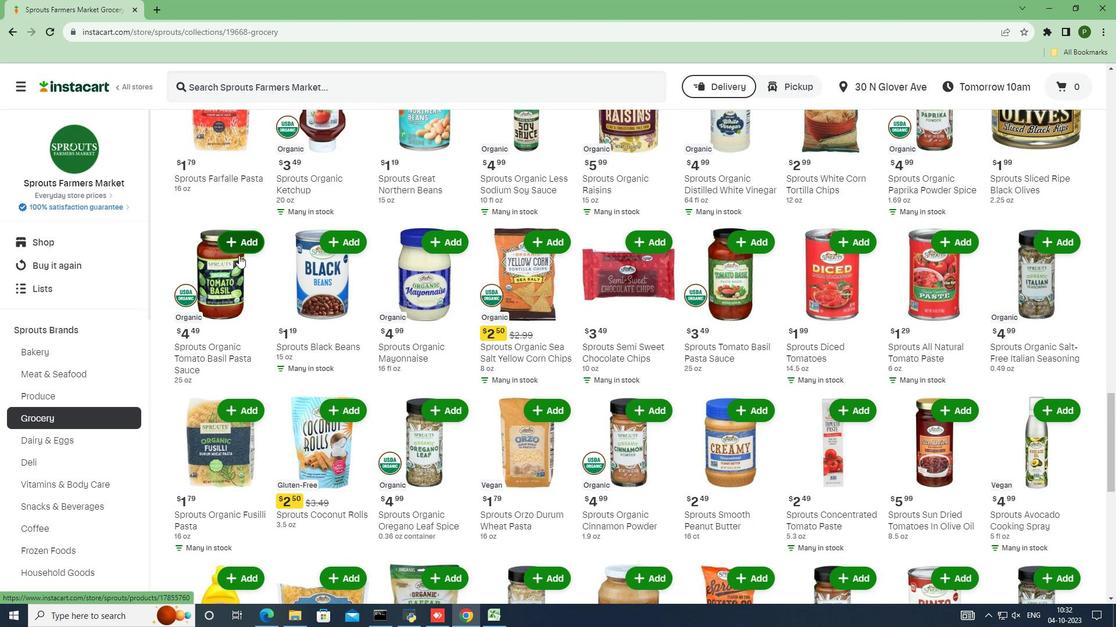
Action: Mouse scrolled (238, 255) with delta (0, 0)
Screenshot: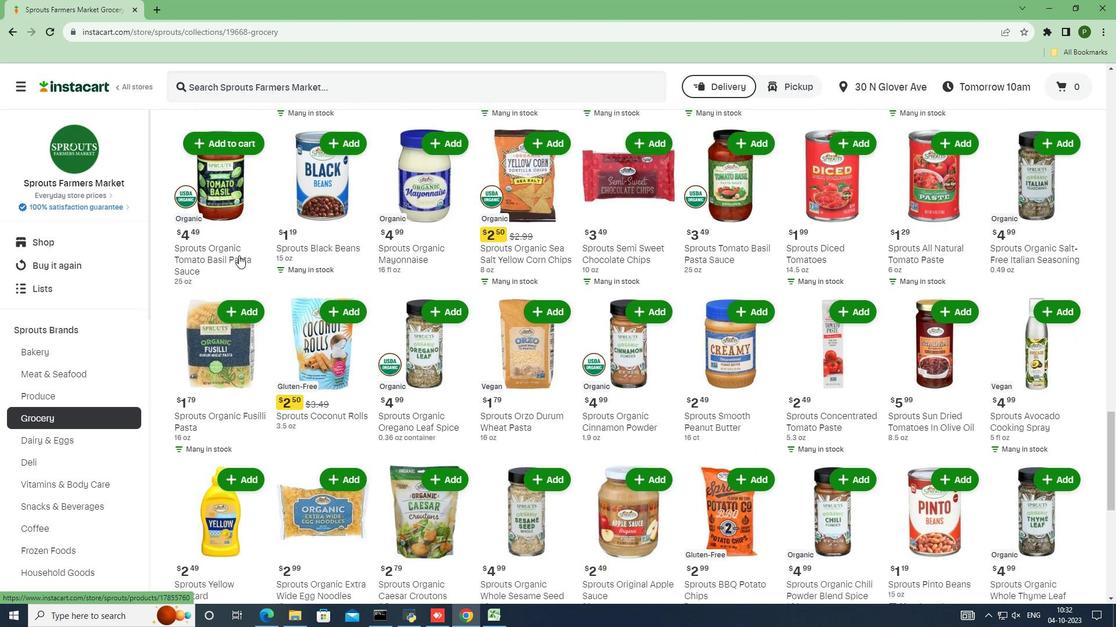 
Action: Mouse scrolled (238, 255) with delta (0, 0)
Screenshot: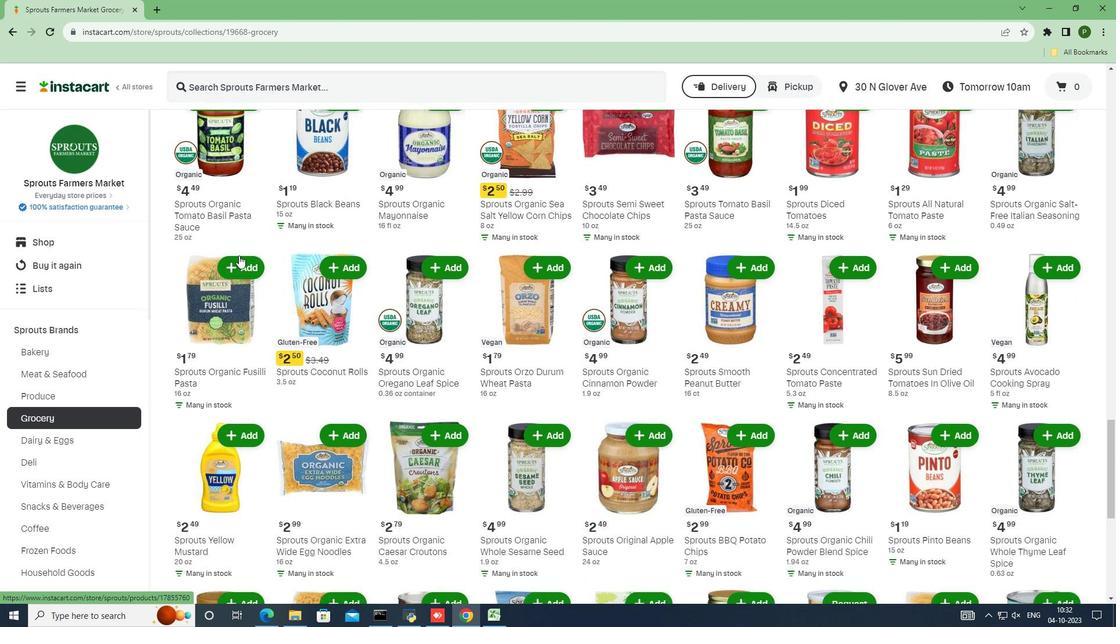 
Action: Mouse scrolled (238, 255) with delta (0, 0)
Screenshot: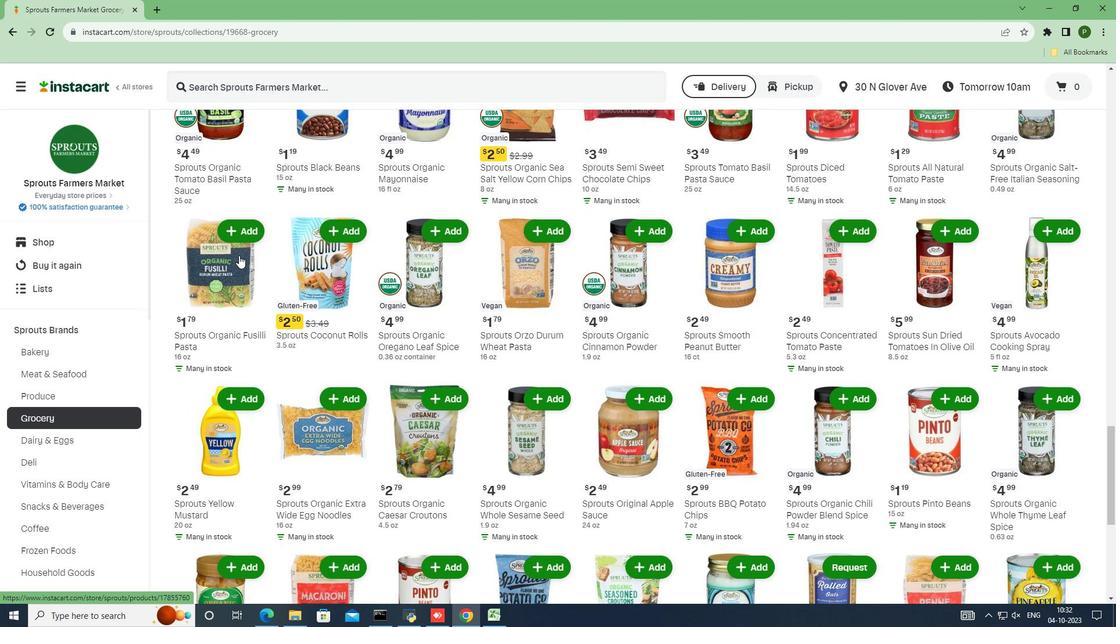 
Action: Mouse scrolled (238, 255) with delta (0, 0)
Screenshot: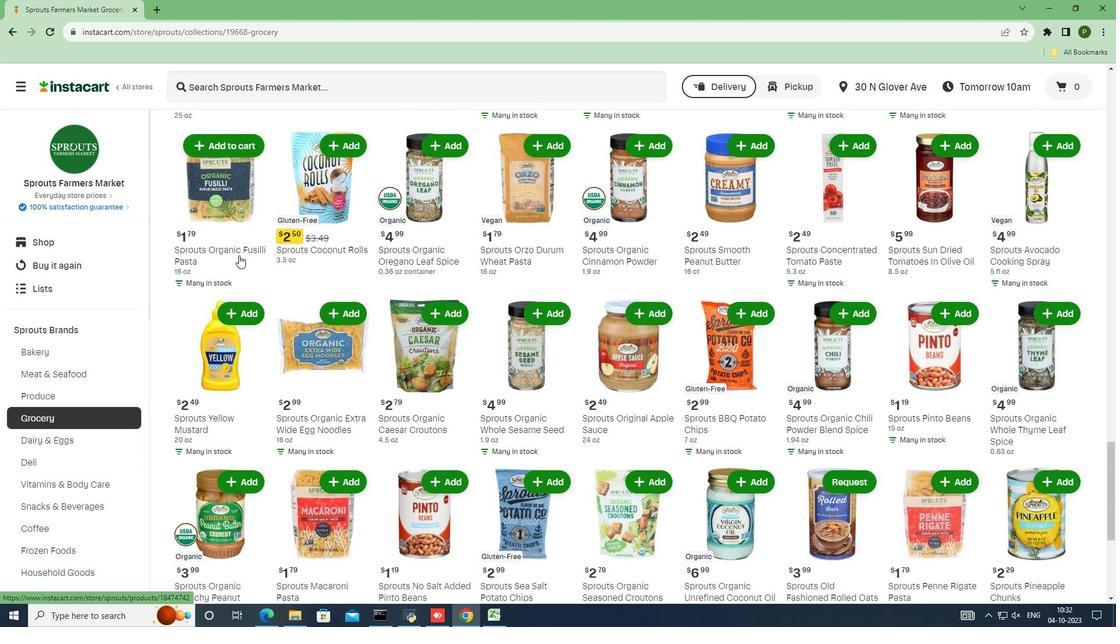 
Action: Mouse scrolled (238, 255) with delta (0, 0)
Screenshot: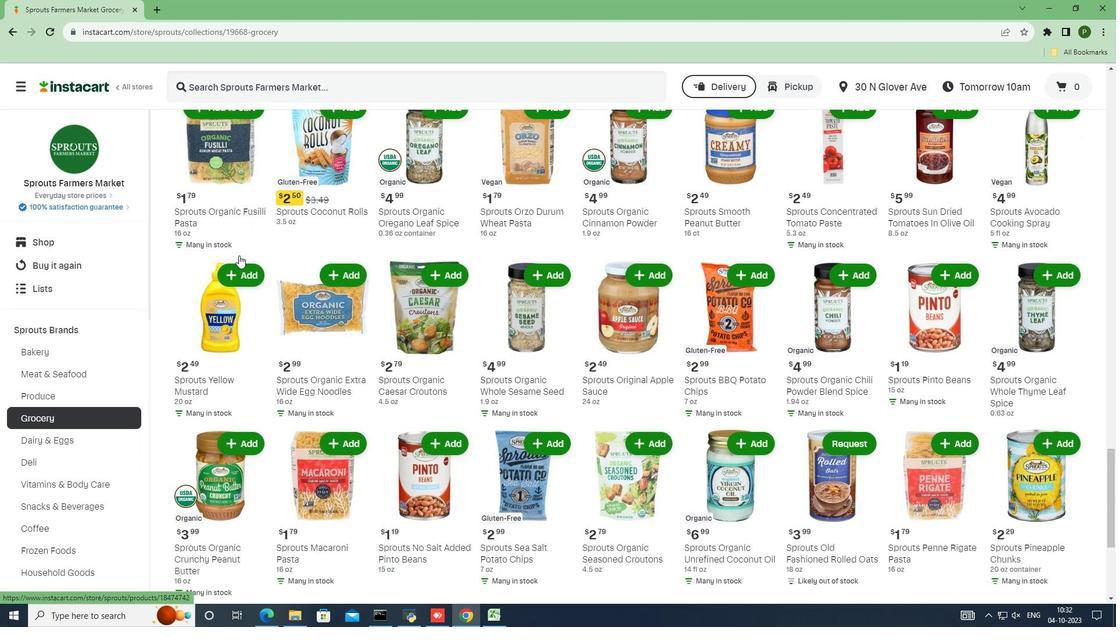 
Action: Mouse scrolled (238, 255) with delta (0, 0)
Screenshot: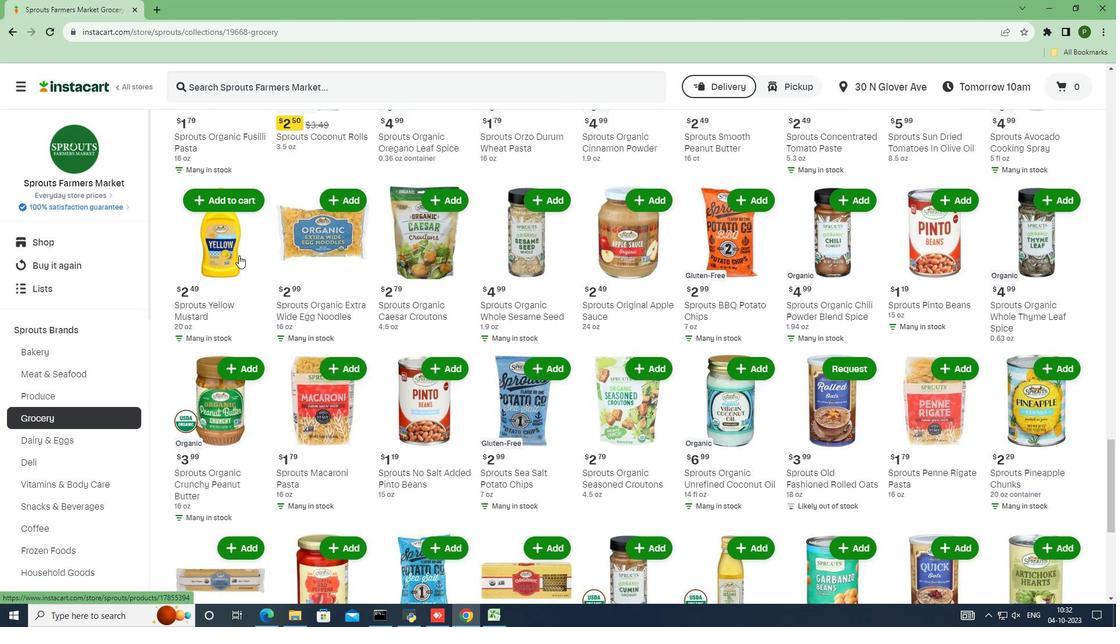 
Action: Mouse scrolled (238, 255) with delta (0, 0)
Screenshot: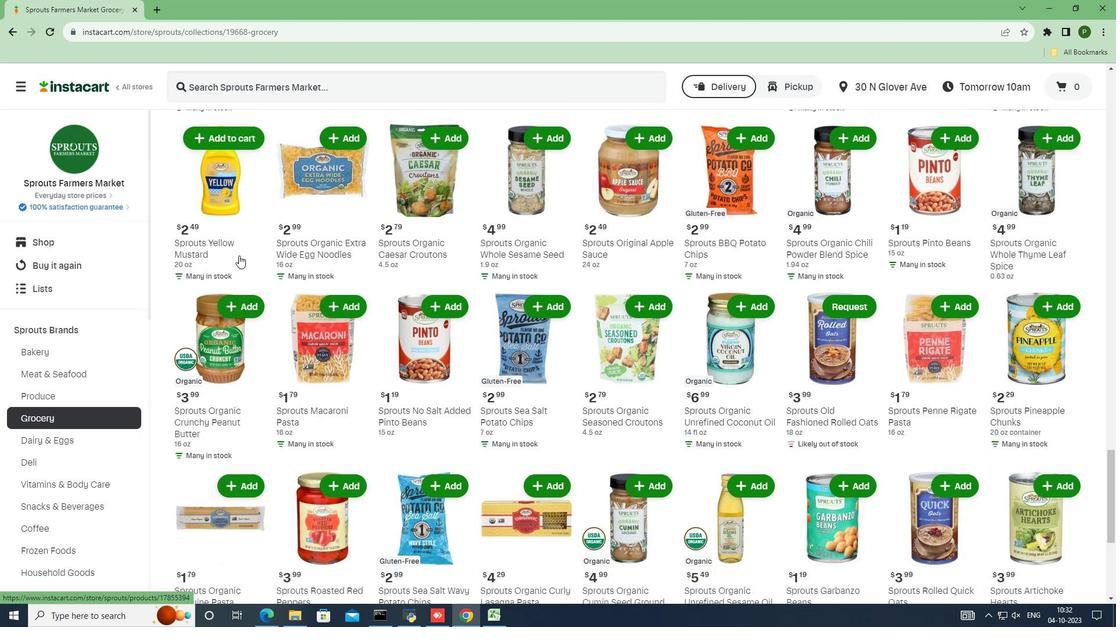 
Action: Mouse moved to (838, 287)
Screenshot: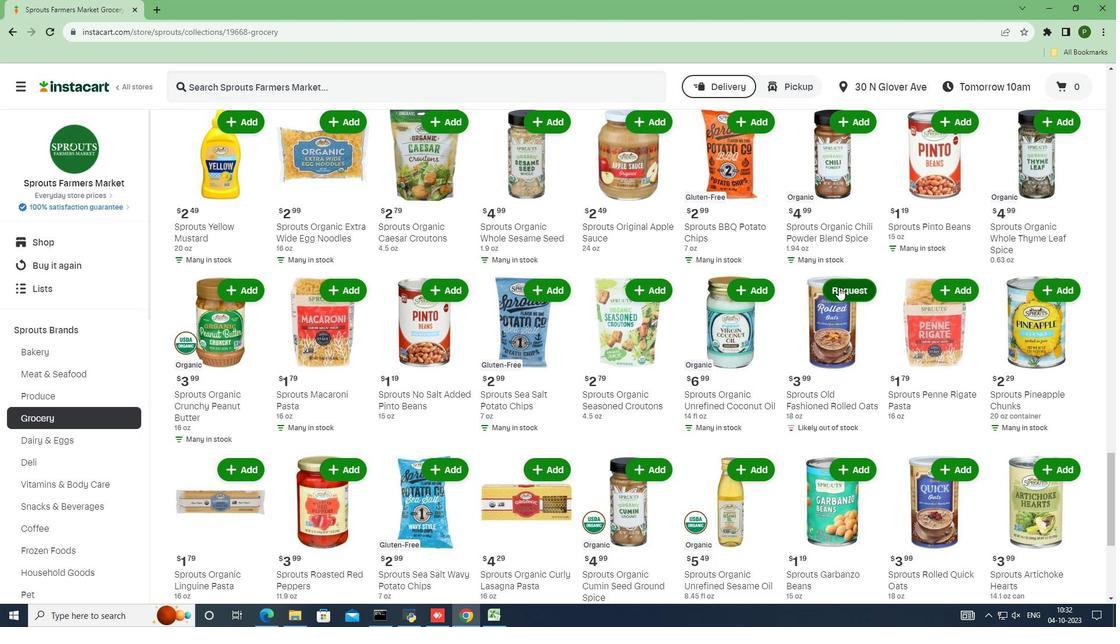 
Action: Mouse pressed left at (838, 287)
Screenshot: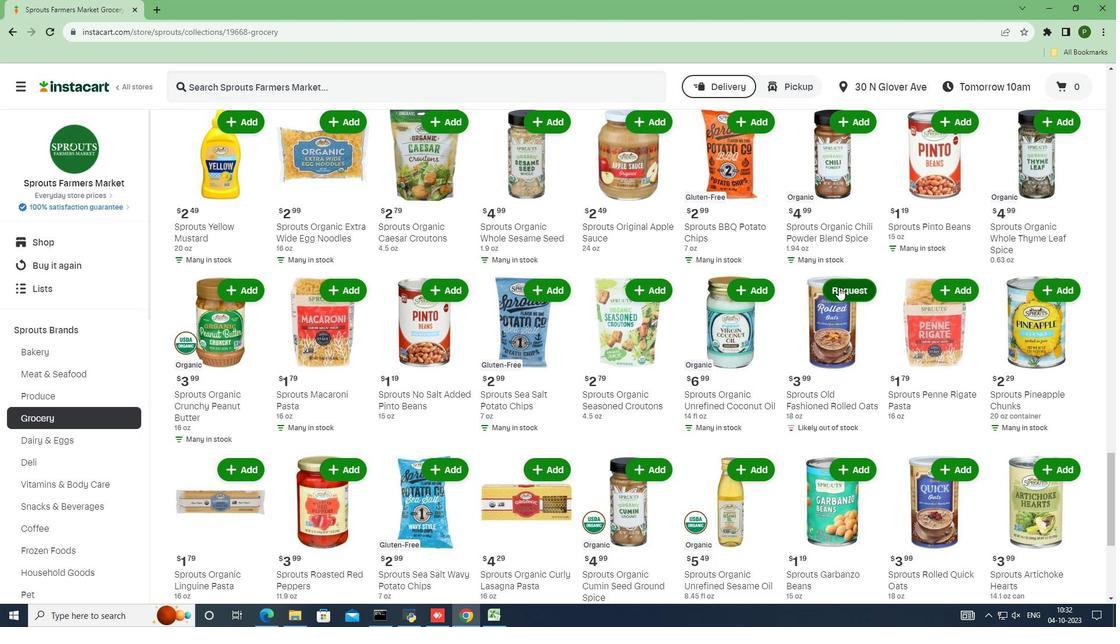 
Action: Mouse moved to (839, 286)
Screenshot: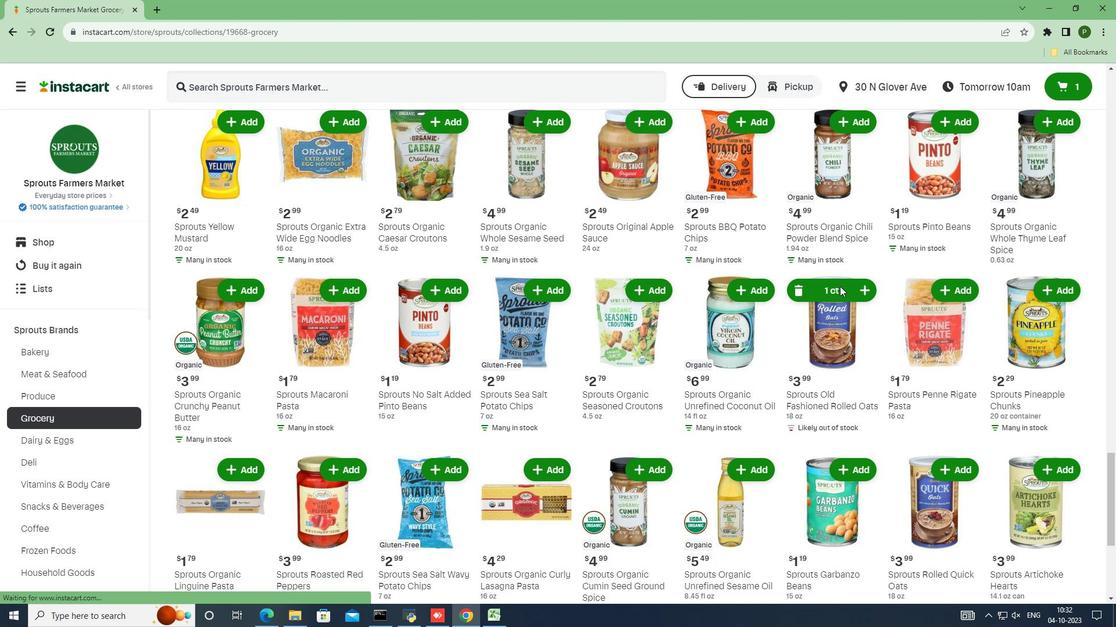 
